 Task: Add an event with the title Third Marketing Campaign Evaluation and Optimization, date '2023/12/05', time 8:00 AM to 10:00 AMand add a description: The Interview with Aman is a structured and focused conversation aimed at assessing their qualifications, skills, and suitability for a specific job role or position within the organization. The interview provides an opportunity for the hiring team to gather valuable information about the candidate's experience, abilities, and potential cultural fit., put the event into Orange category, logged in from the account softage.7@softage.netand send the event invitation to softage.2@softage.net and softage.3@softage.net. Set a reminder for the event At time of event
Action: Mouse moved to (95, 114)
Screenshot: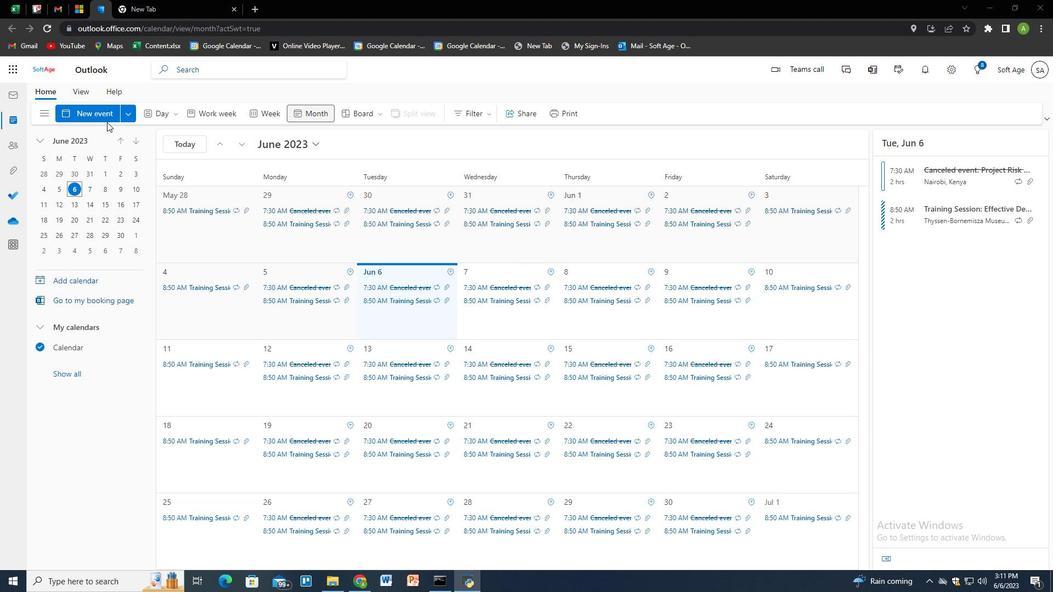 
Action: Mouse pressed left at (95, 114)
Screenshot: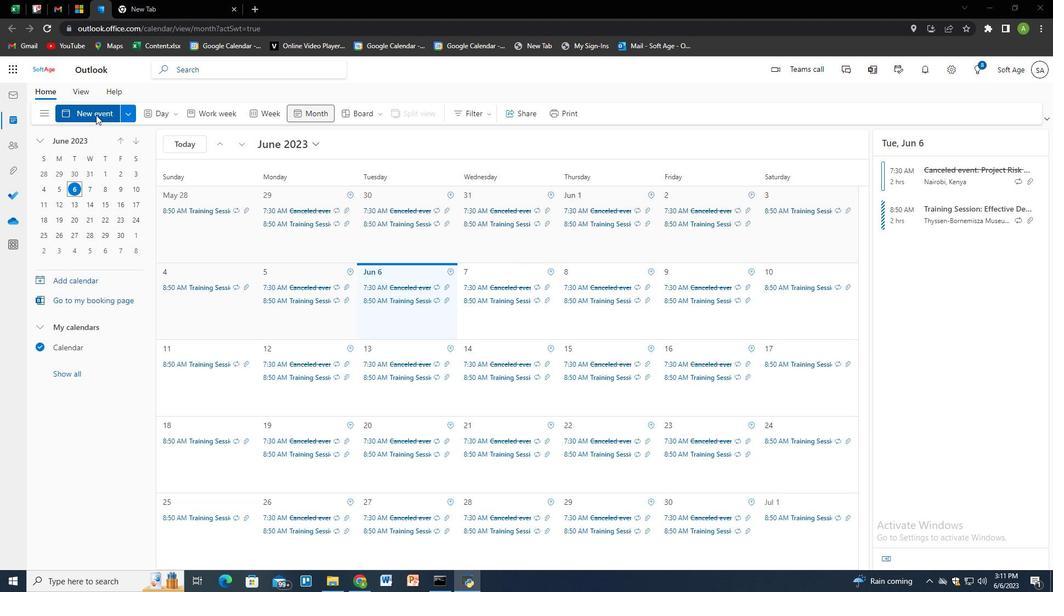 
Action: Mouse moved to (424, 204)
Screenshot: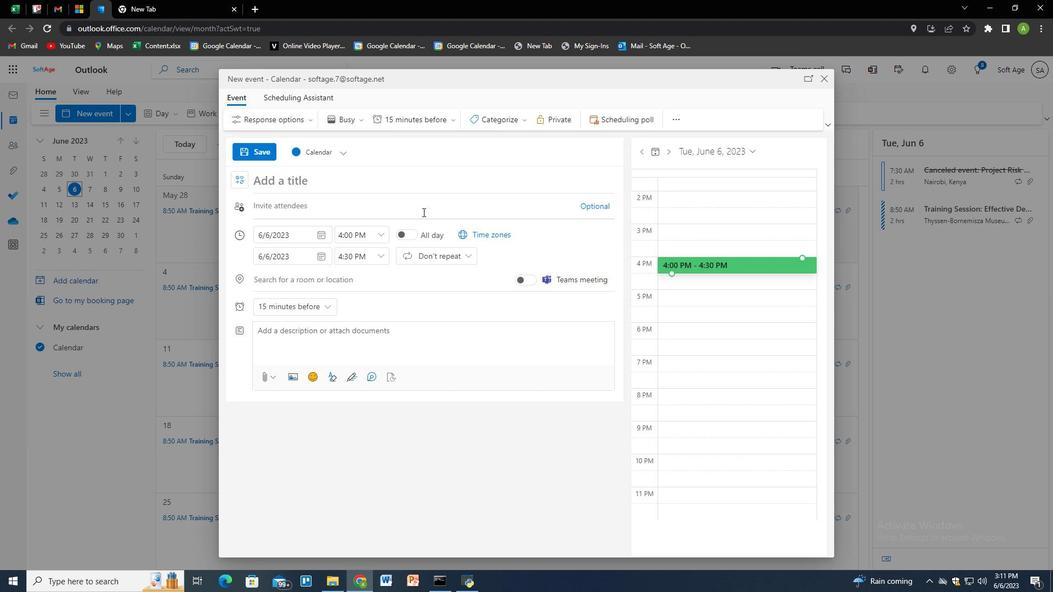 
Action: Key pressed <Key.caps_lock>T<Key.caps_lock>hird<Key.space><Key.caps_lock>M<Key.caps_lock>arketing<Key.space><Key.caps_lock>C<Key.caps_lock>ampaign
Screenshot: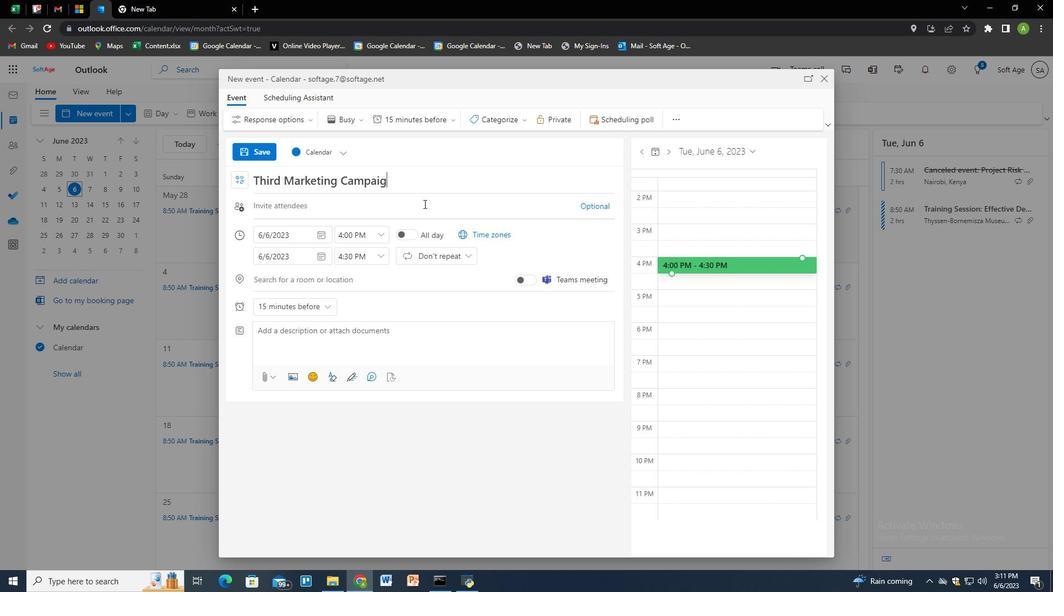 
Action: Mouse moved to (442, 192)
Screenshot: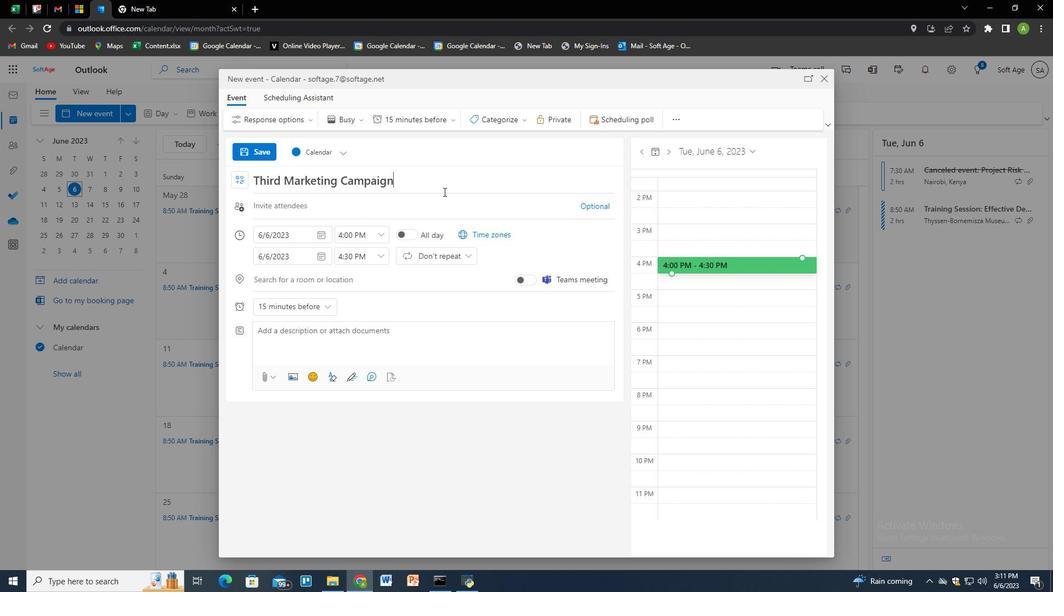 
Action: Key pressed <Key.caps_lock><Key.space>E<Key.caps_lock>valuation<Key.space>and<Key.space><Key.caps_lock>O<Key.caps_lock>ptimization
Screenshot: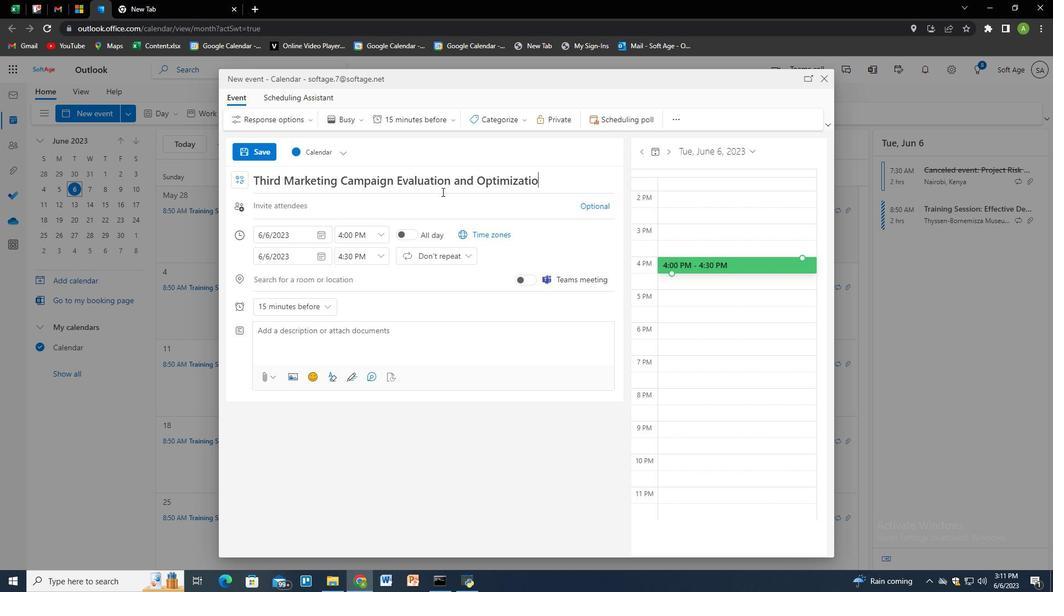 
Action: Mouse moved to (322, 233)
Screenshot: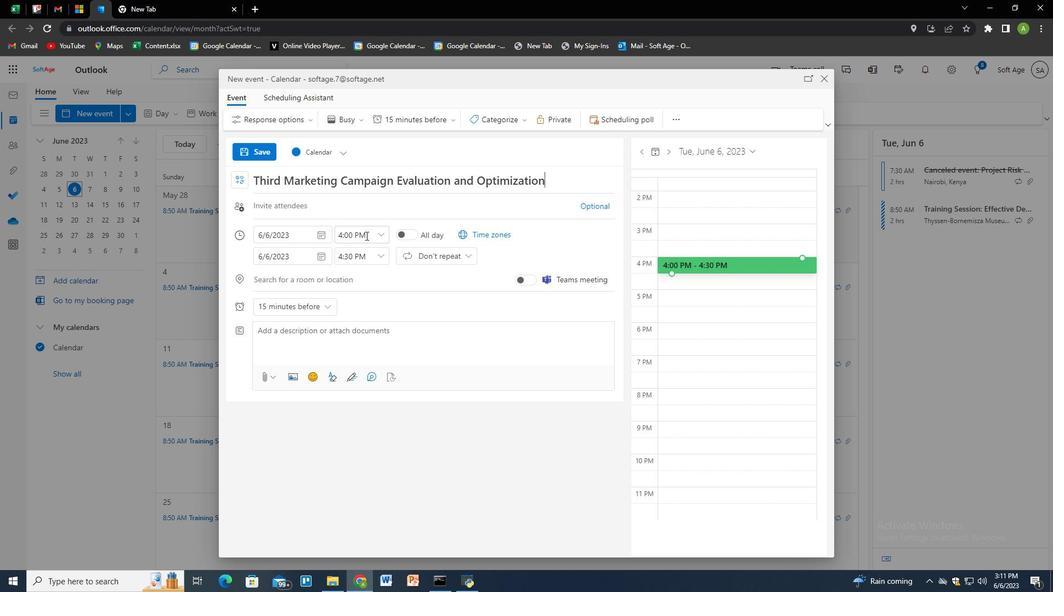
Action: Mouse pressed left at (322, 233)
Screenshot: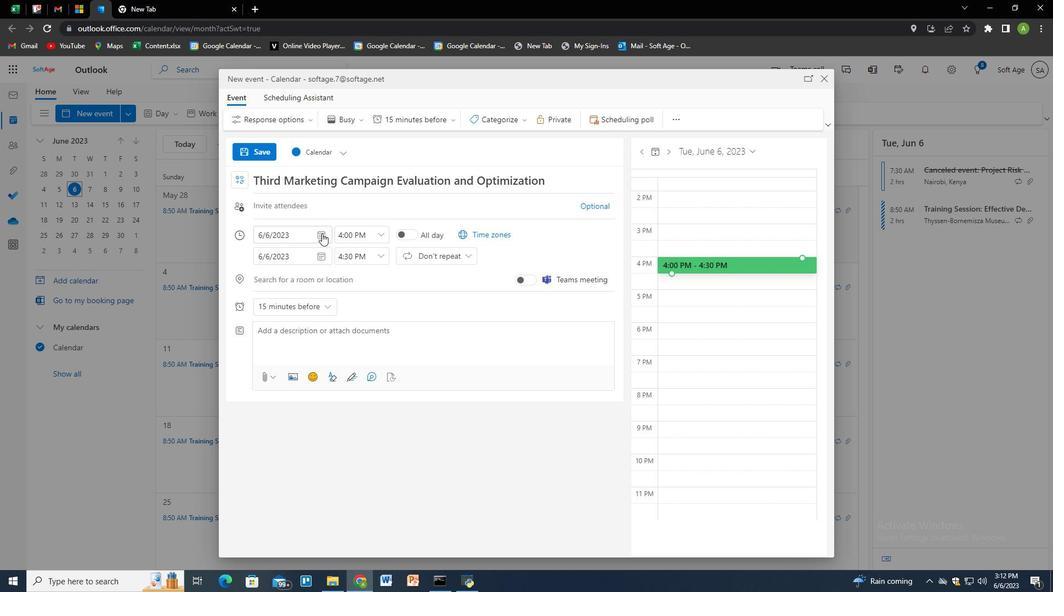 
Action: Mouse moved to (359, 258)
Screenshot: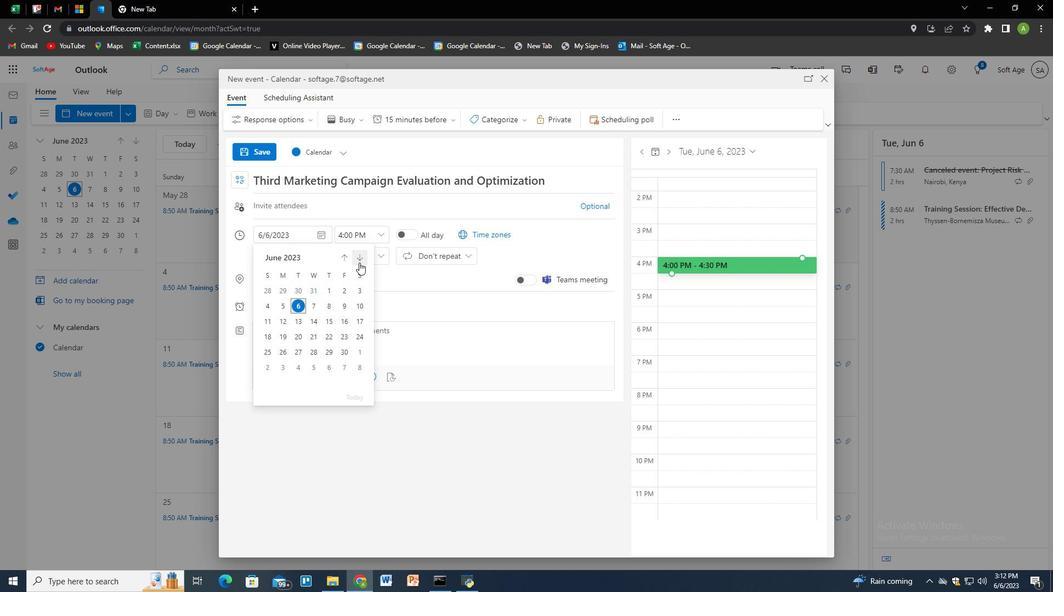 
Action: Mouse pressed left at (359, 258)
Screenshot: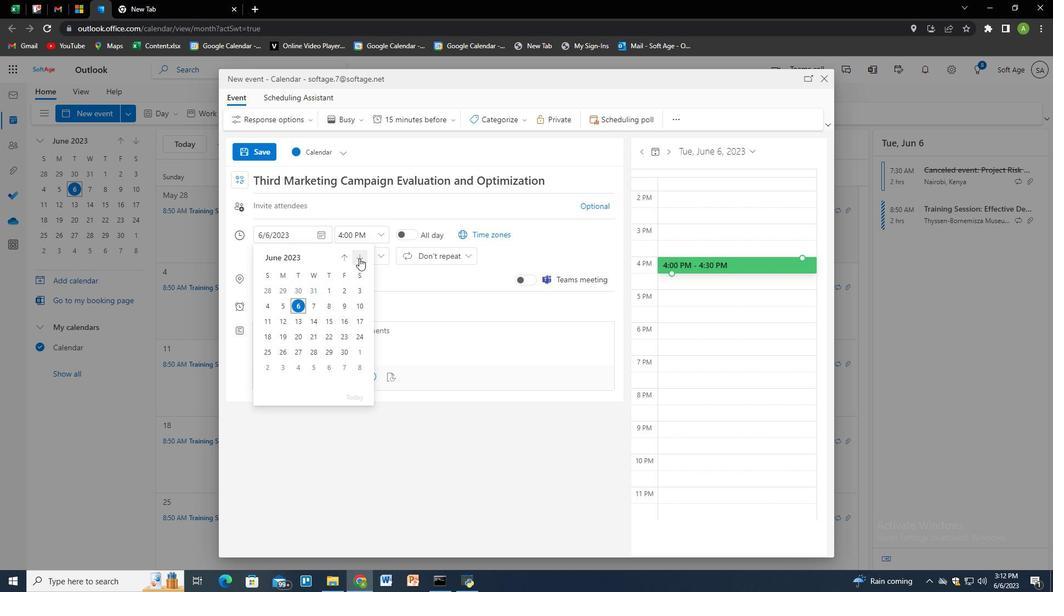 
Action: Mouse pressed left at (359, 258)
Screenshot: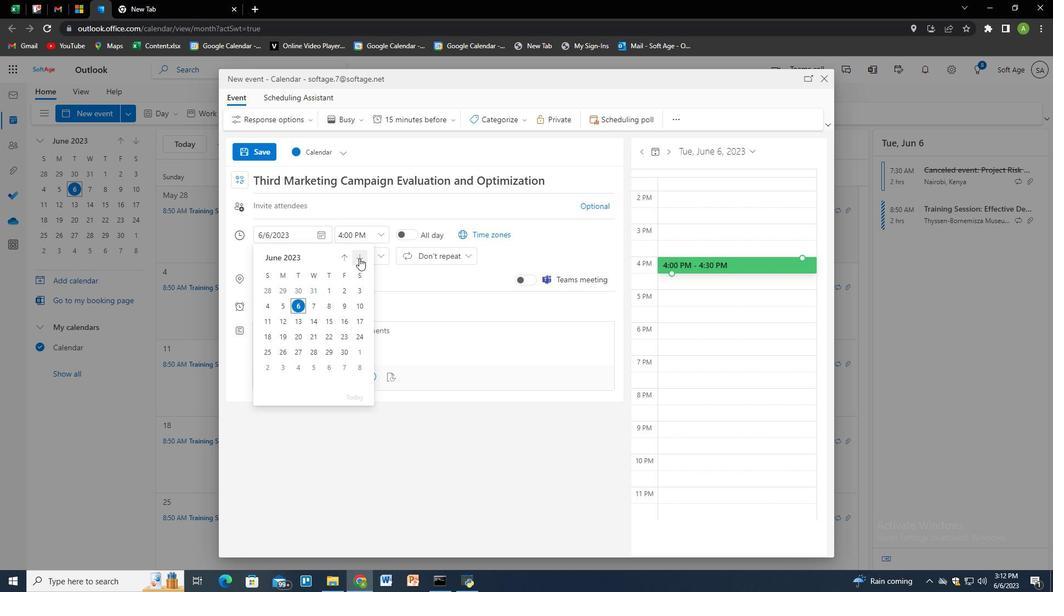 
Action: Mouse pressed left at (359, 258)
Screenshot: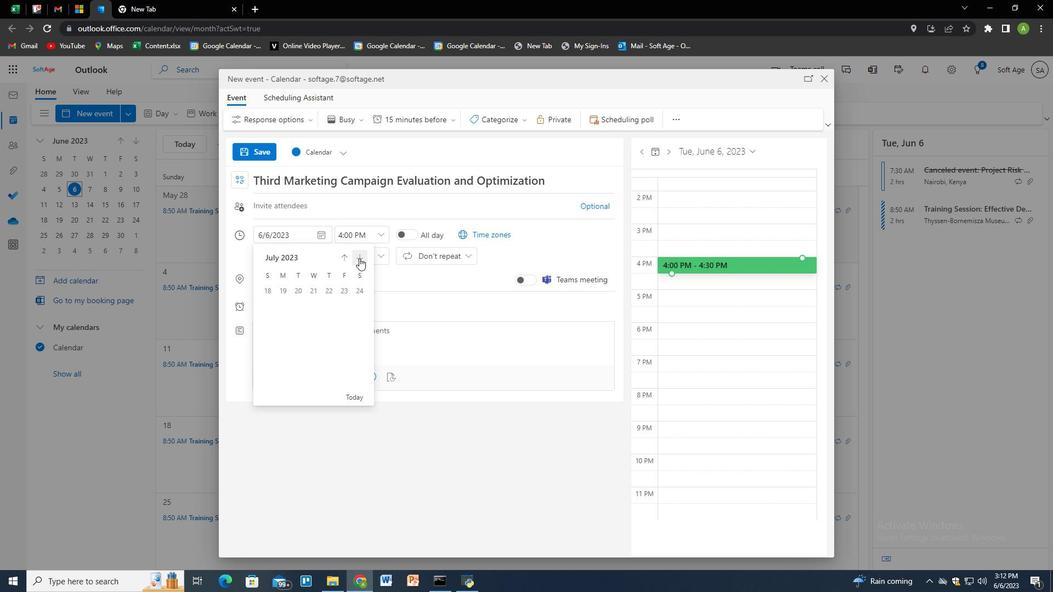 
Action: Mouse pressed left at (359, 258)
Screenshot: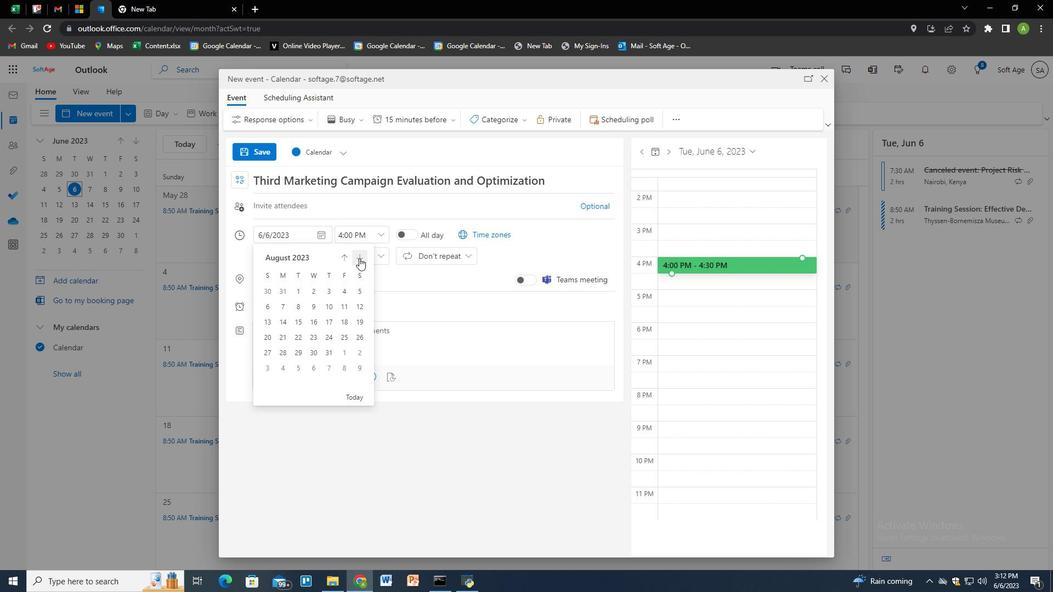 
Action: Mouse pressed left at (359, 258)
Screenshot: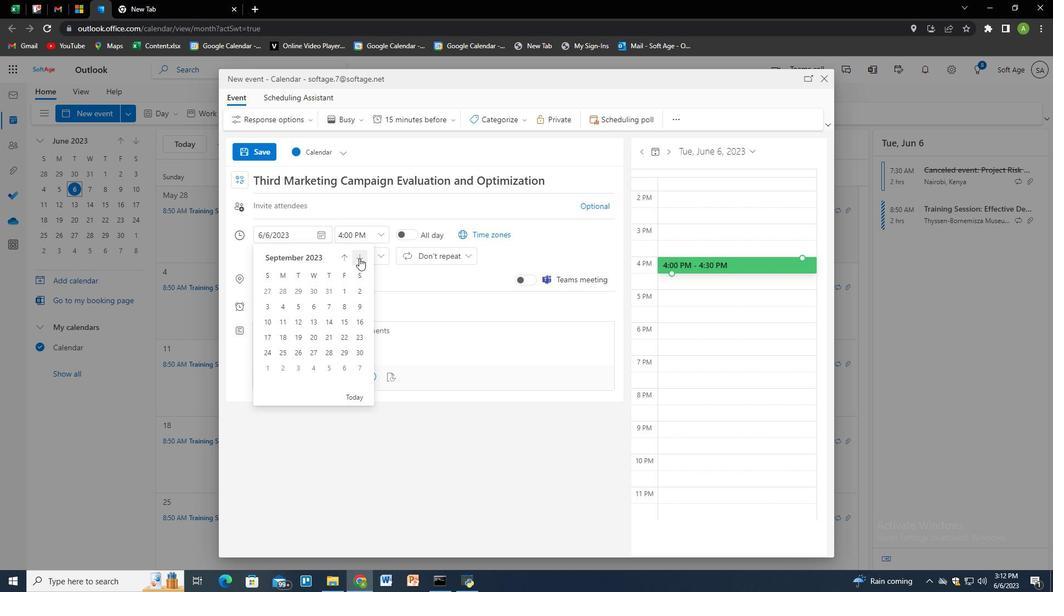 
Action: Mouse pressed left at (359, 258)
Screenshot: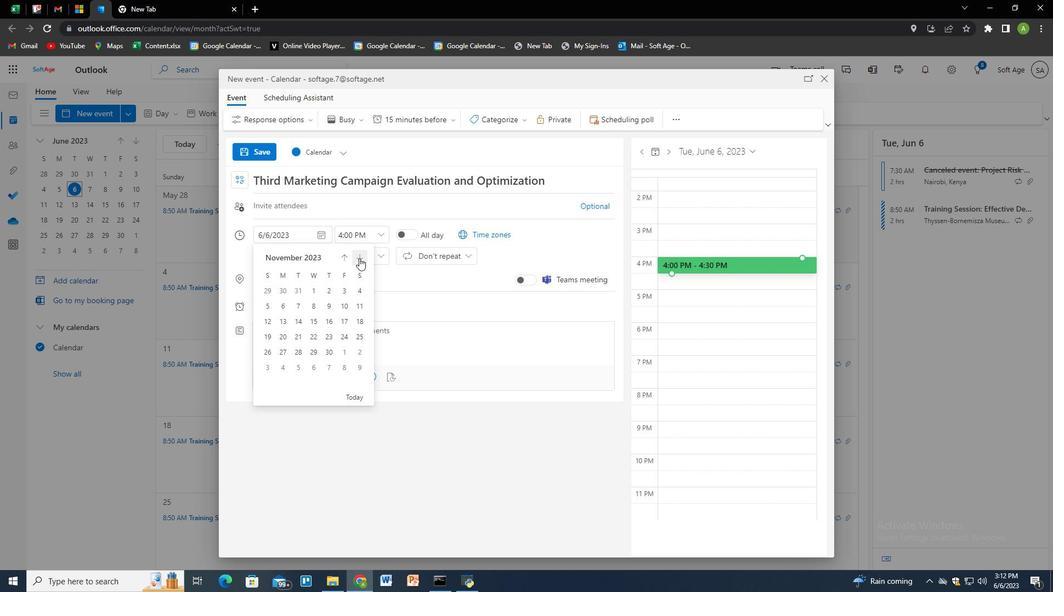 
Action: Mouse moved to (295, 309)
Screenshot: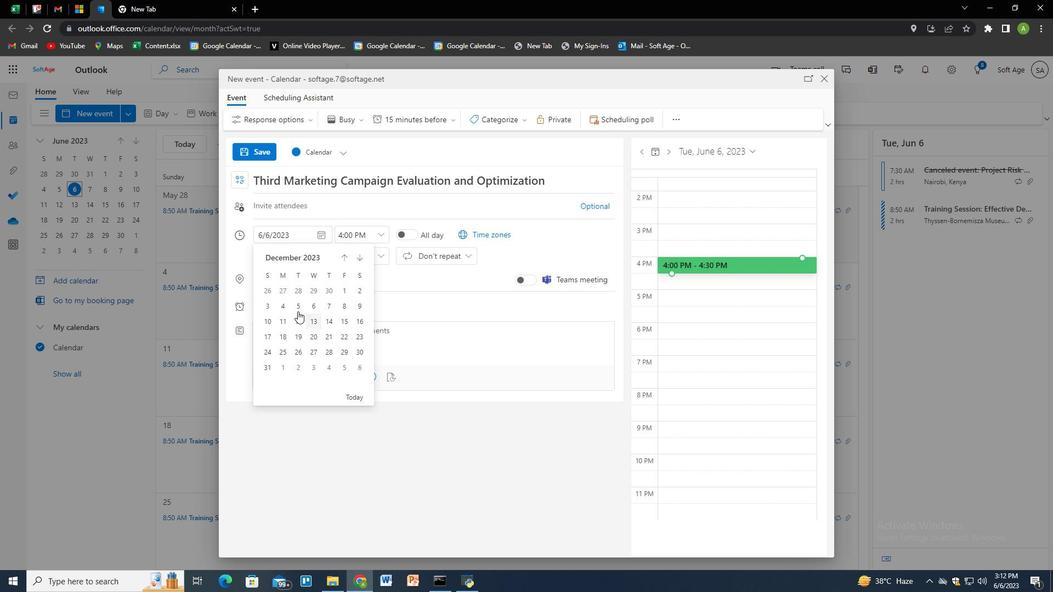 
Action: Mouse pressed left at (295, 309)
Screenshot: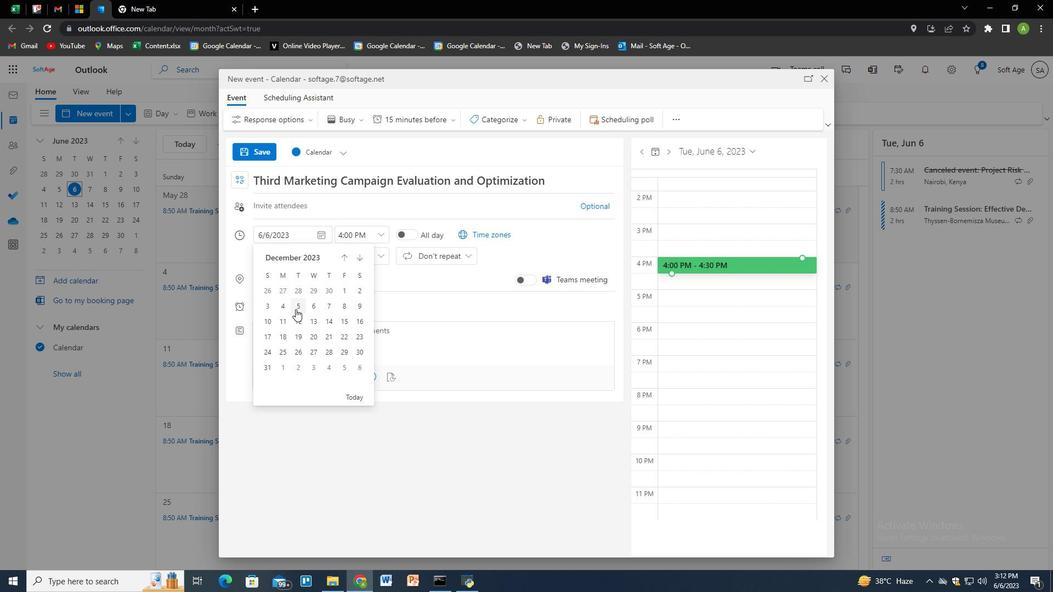 
Action: Mouse moved to (379, 241)
Screenshot: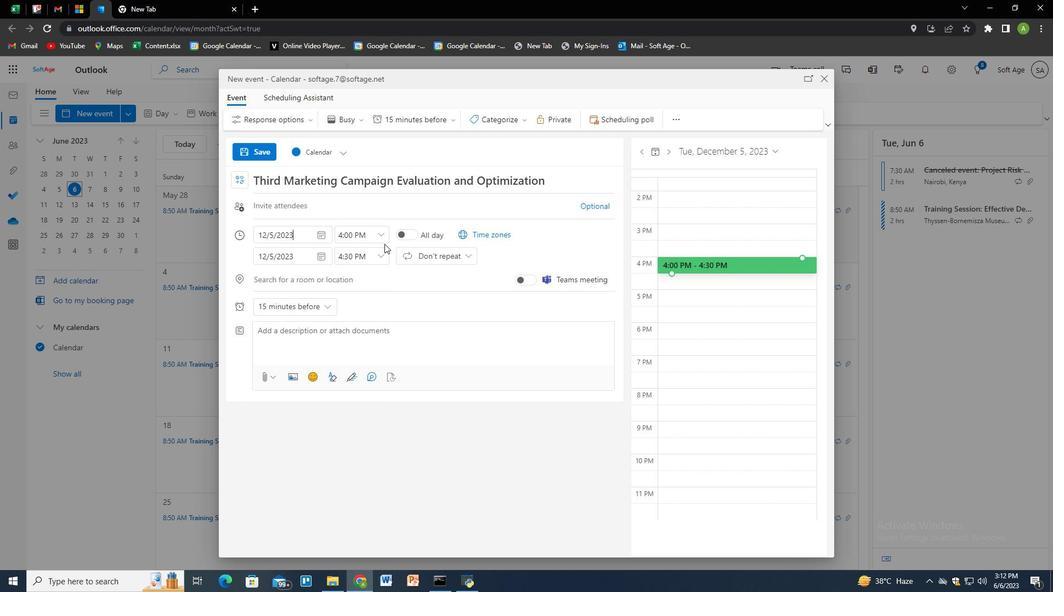 
Action: Mouse pressed left at (379, 241)
Screenshot: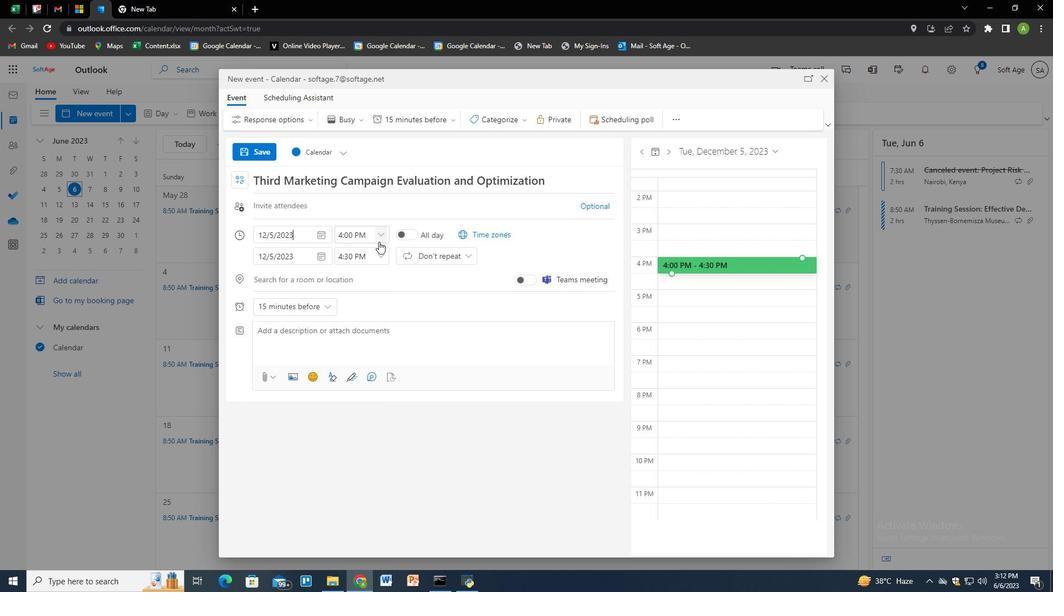 
Action: Mouse moved to (363, 274)
Screenshot: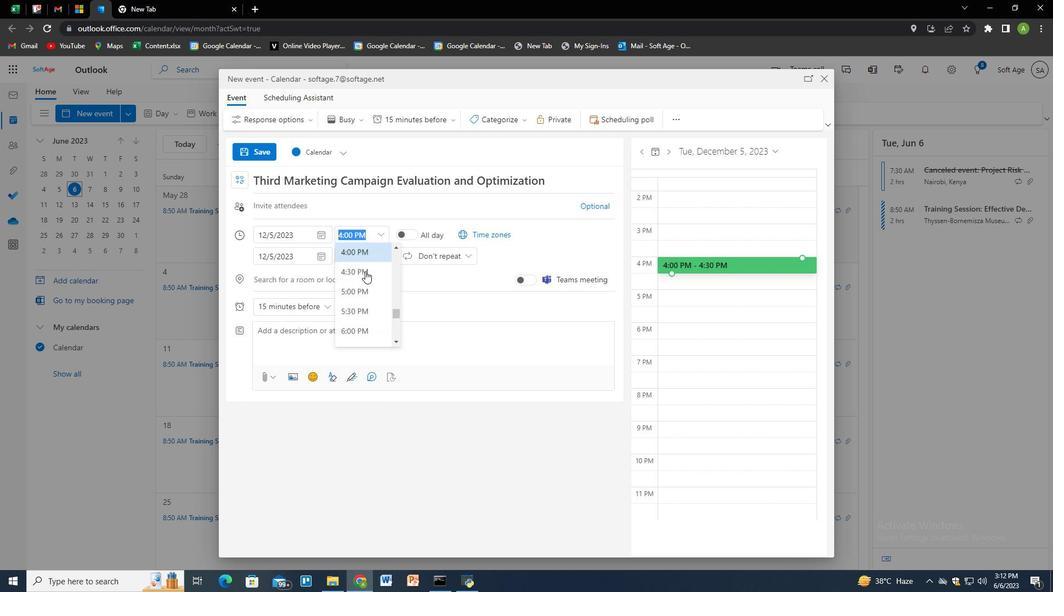 
Action: Mouse scrolled (363, 275) with delta (0, 0)
Screenshot: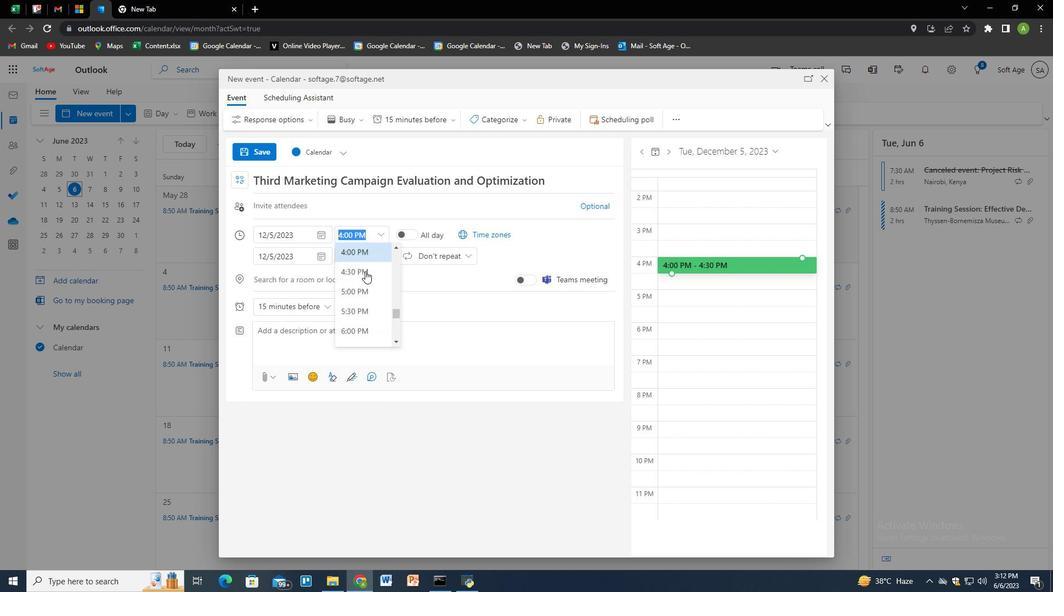 
Action: Mouse scrolled (363, 275) with delta (0, 0)
Screenshot: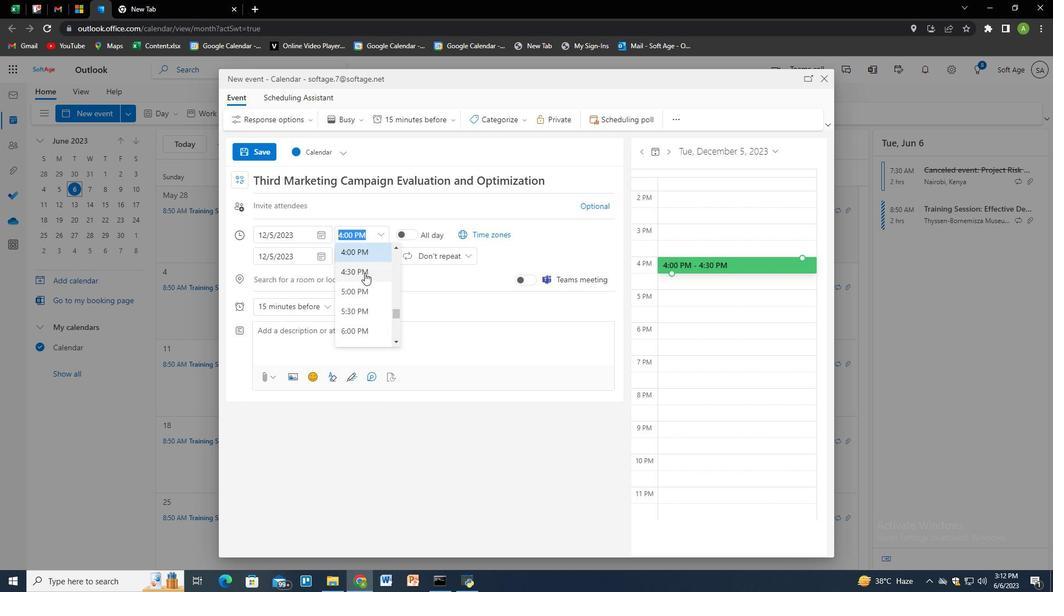 
Action: Mouse scrolled (363, 275) with delta (0, 0)
Screenshot: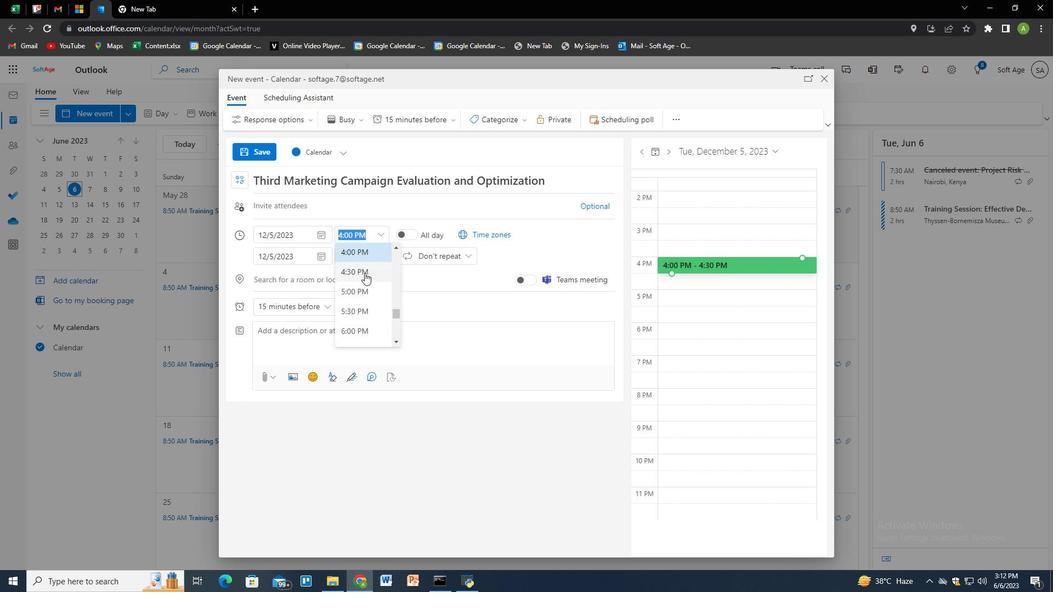 
Action: Mouse scrolled (363, 275) with delta (0, 0)
Screenshot: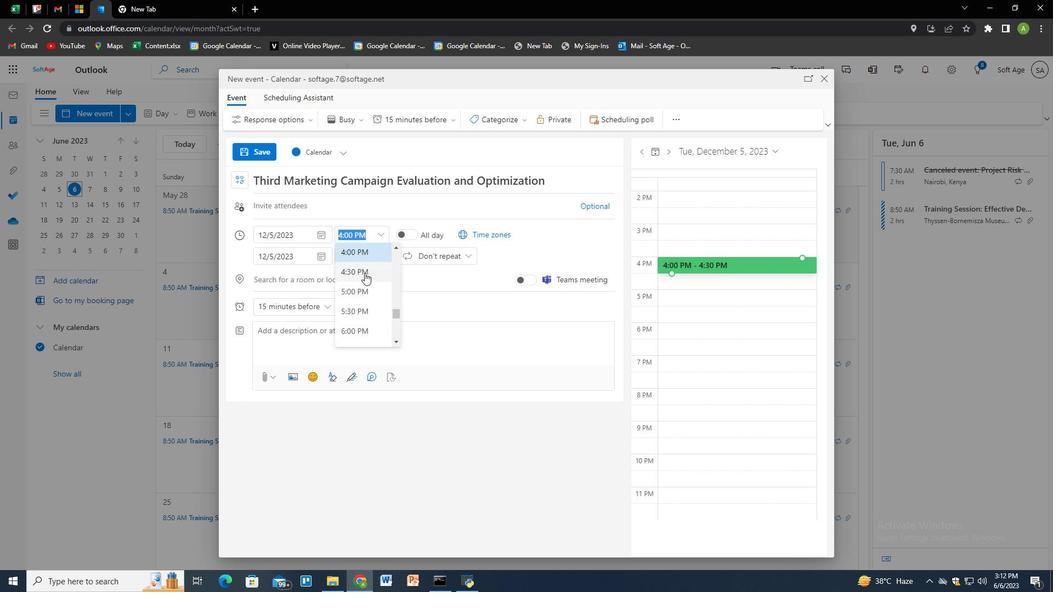 
Action: Mouse scrolled (363, 275) with delta (0, 0)
Screenshot: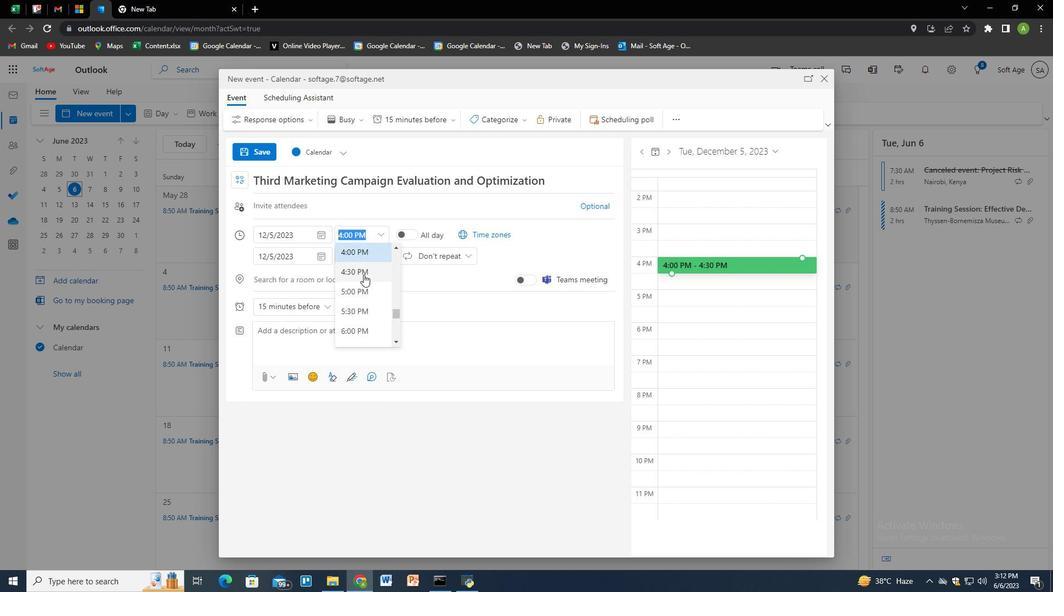 
Action: Mouse scrolled (363, 275) with delta (0, 0)
Screenshot: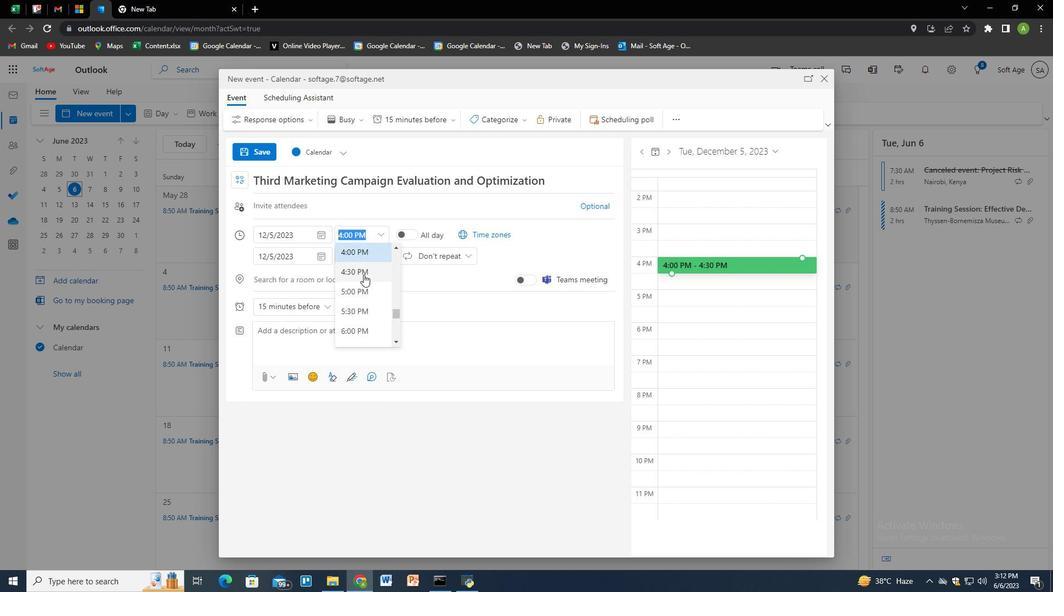 
Action: Mouse scrolled (363, 275) with delta (0, 0)
Screenshot: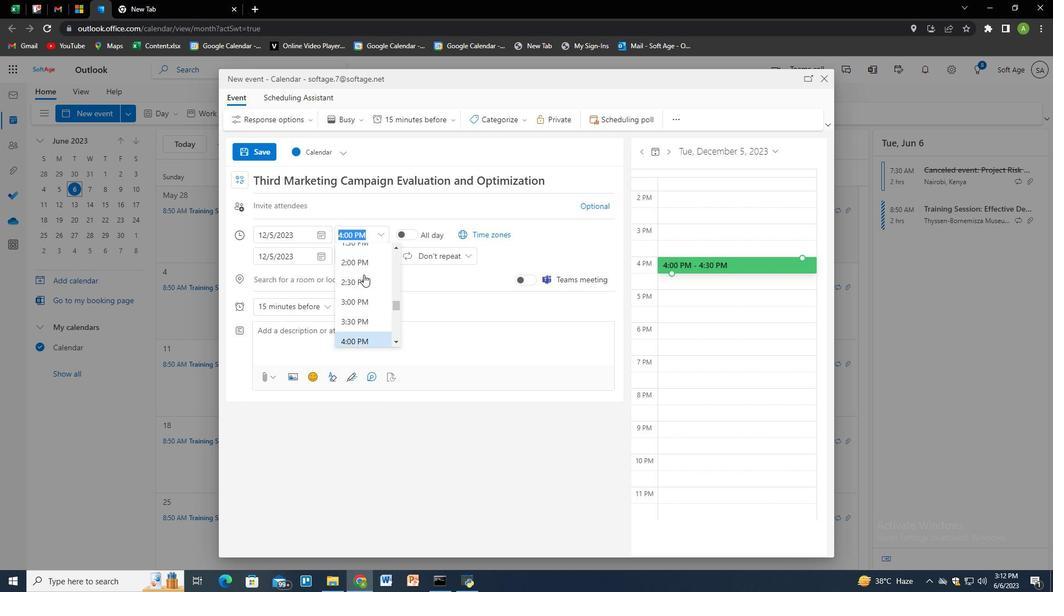 
Action: Mouse scrolled (363, 275) with delta (0, 0)
Screenshot: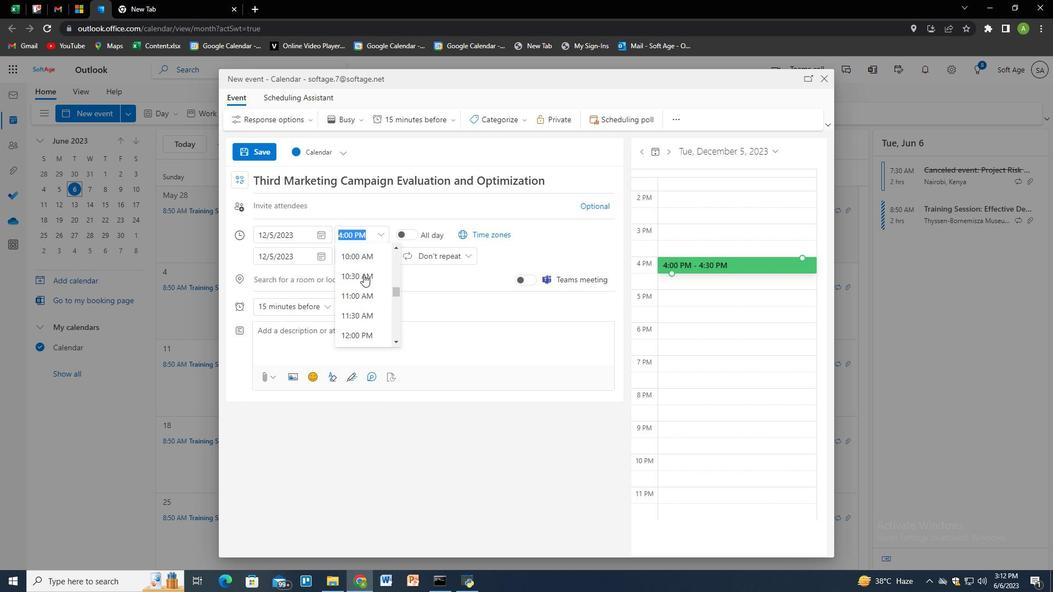 
Action: Mouse scrolled (363, 275) with delta (0, 0)
Screenshot: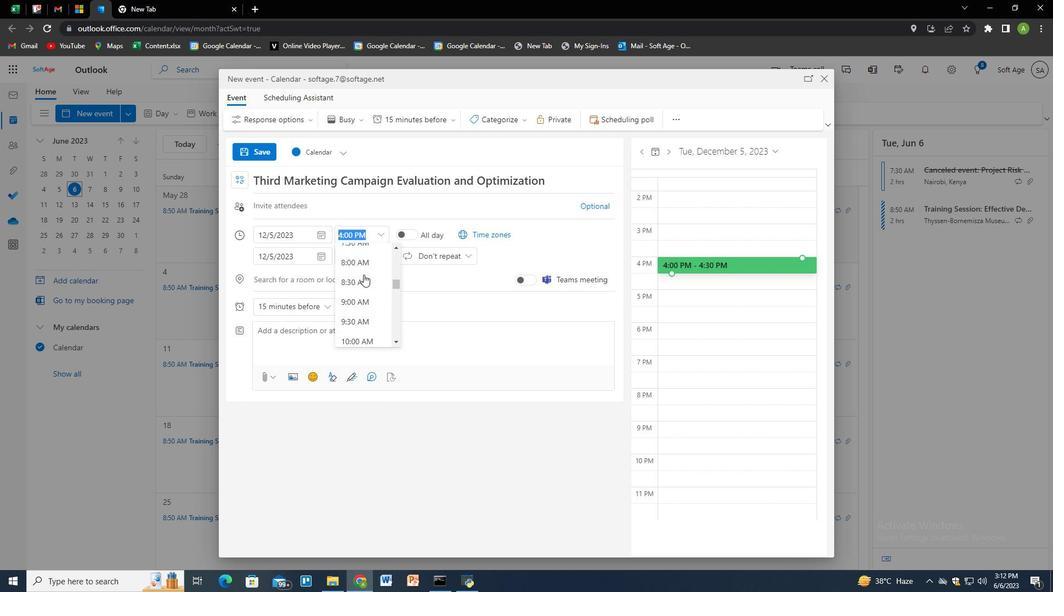 
Action: Mouse scrolled (363, 275) with delta (0, 0)
Screenshot: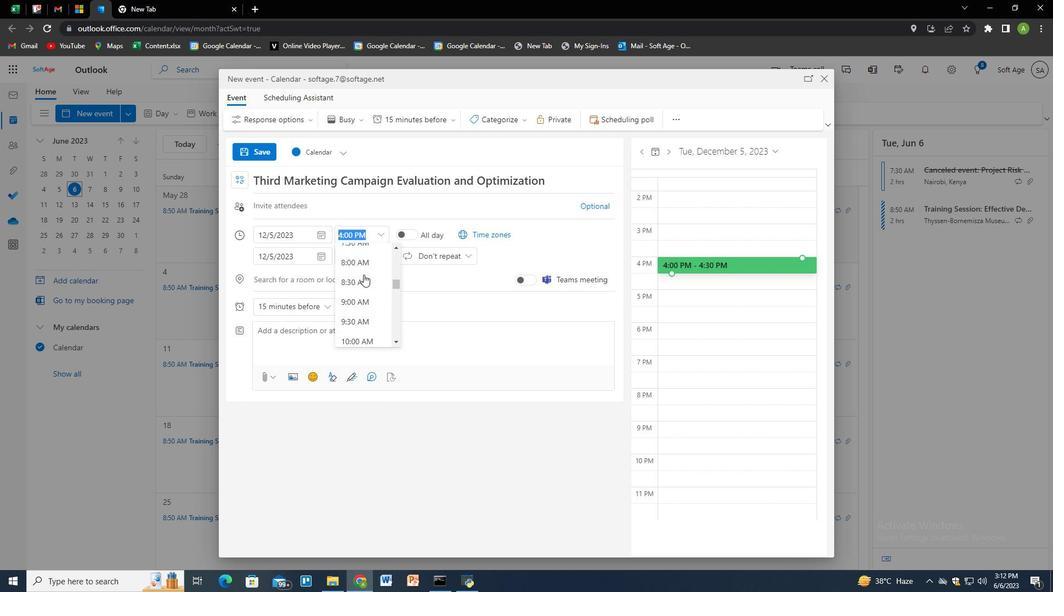 
Action: Mouse scrolled (363, 275) with delta (0, 0)
Screenshot: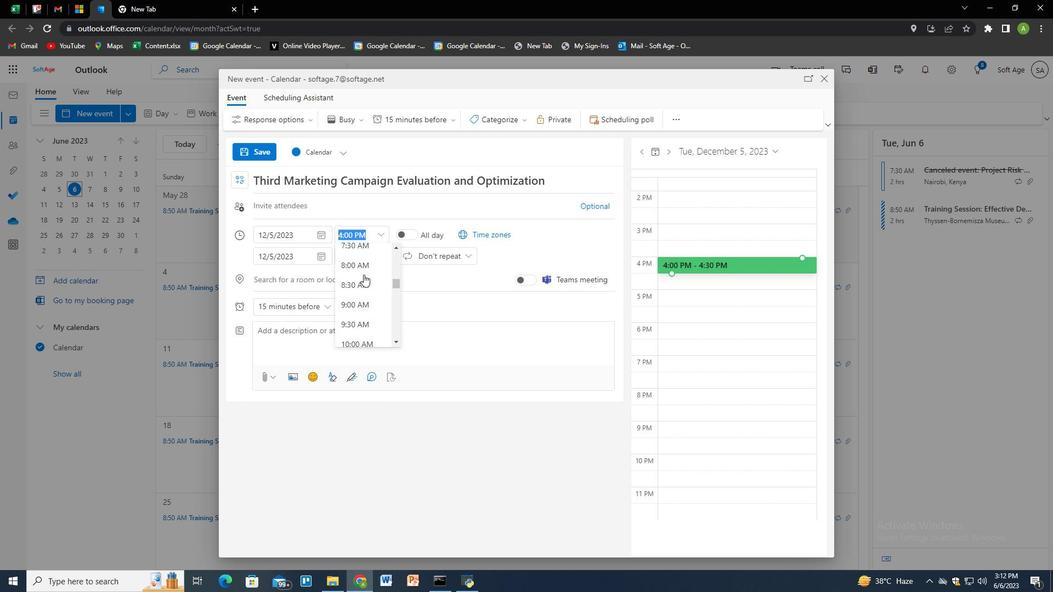 
Action: Mouse scrolled (363, 275) with delta (0, 0)
Screenshot: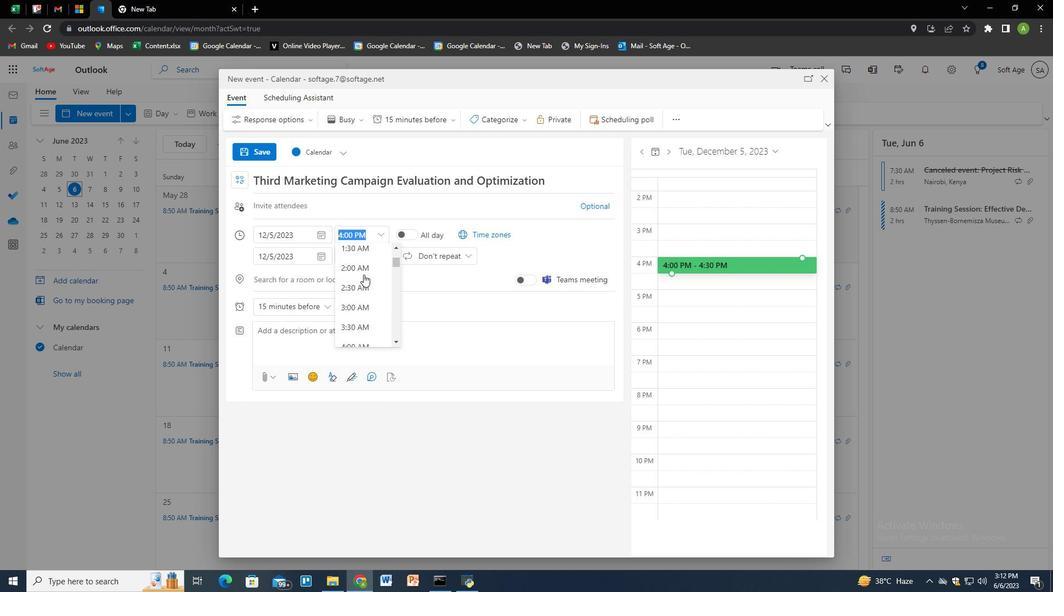 
Action: Mouse scrolled (363, 275) with delta (0, 0)
Screenshot: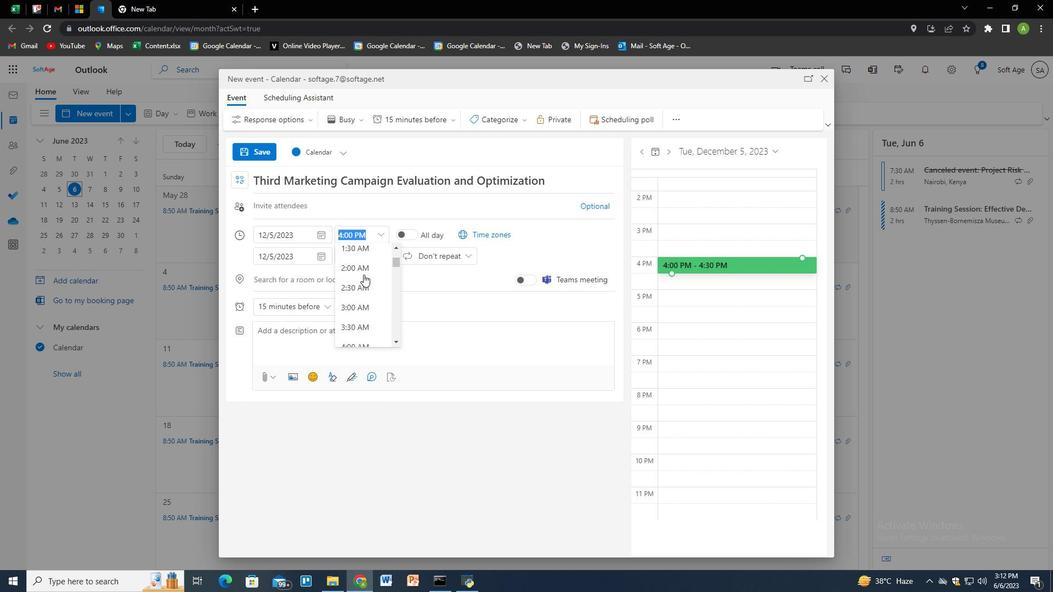 
Action: Mouse scrolled (363, 275) with delta (0, 0)
Screenshot: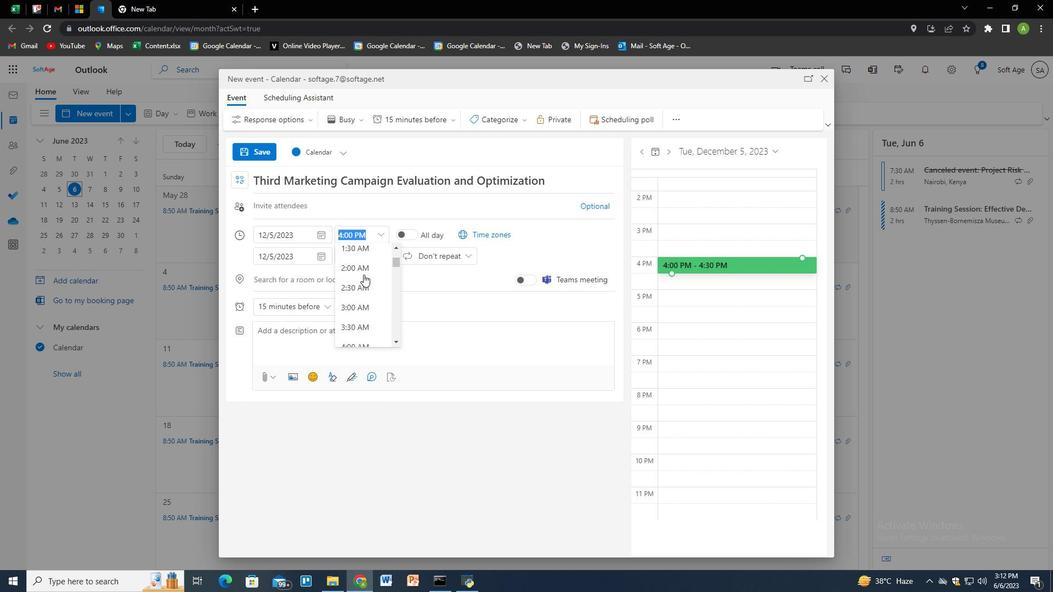 
Action: Mouse scrolled (363, 275) with delta (0, 0)
Screenshot: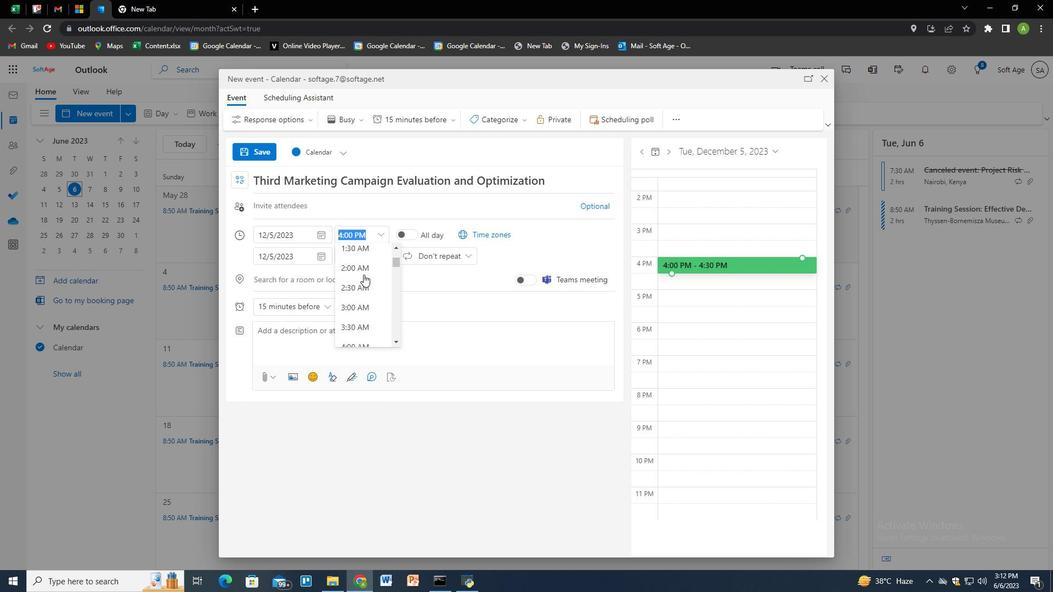 
Action: Mouse scrolled (363, 275) with delta (0, 0)
Screenshot: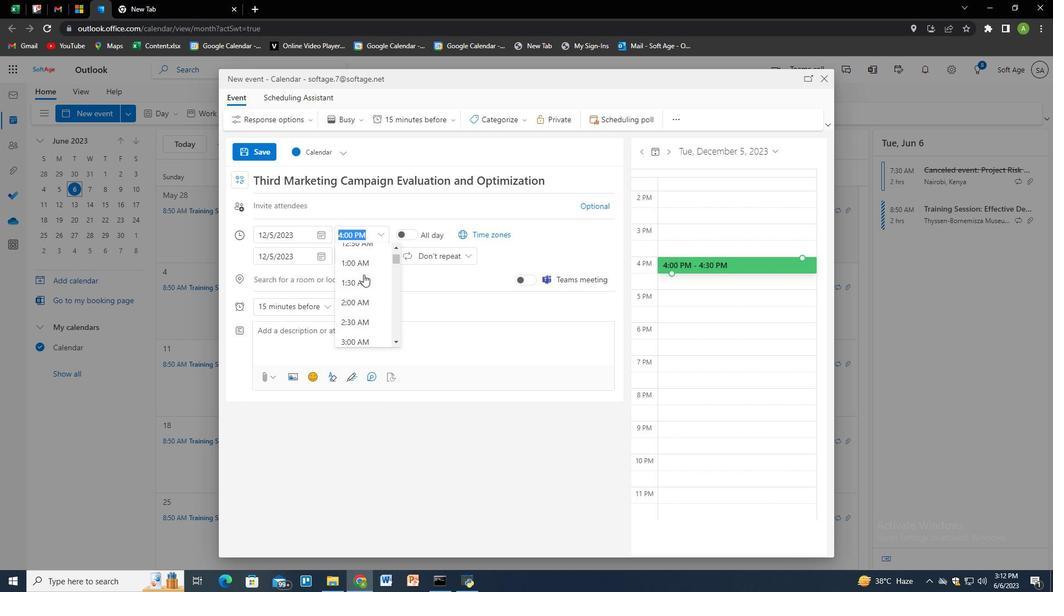 
Action: Mouse scrolled (363, 275) with delta (0, 0)
Screenshot: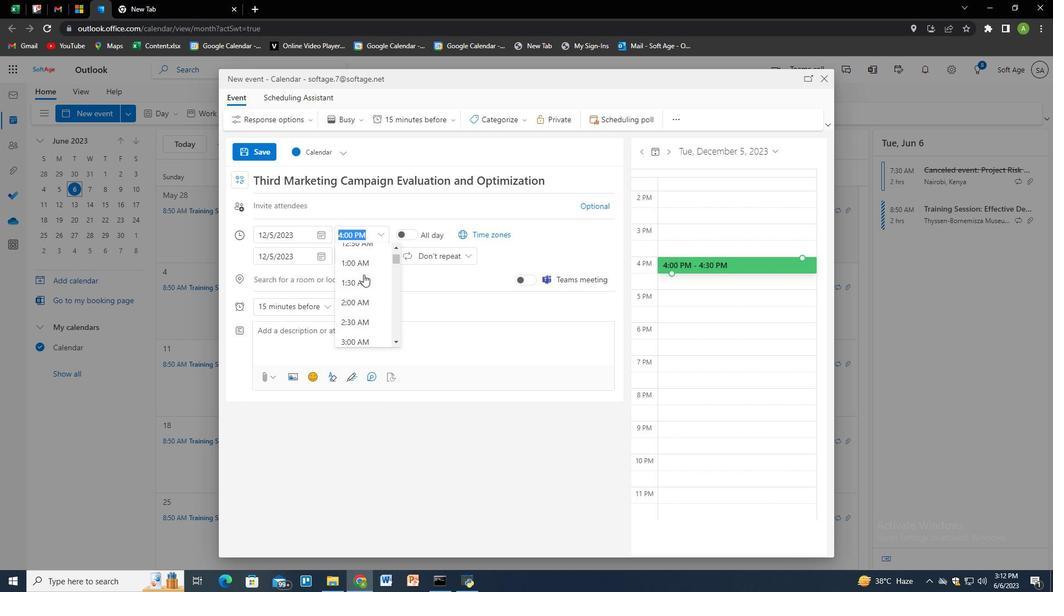 
Action: Mouse scrolled (363, 275) with delta (0, 0)
Screenshot: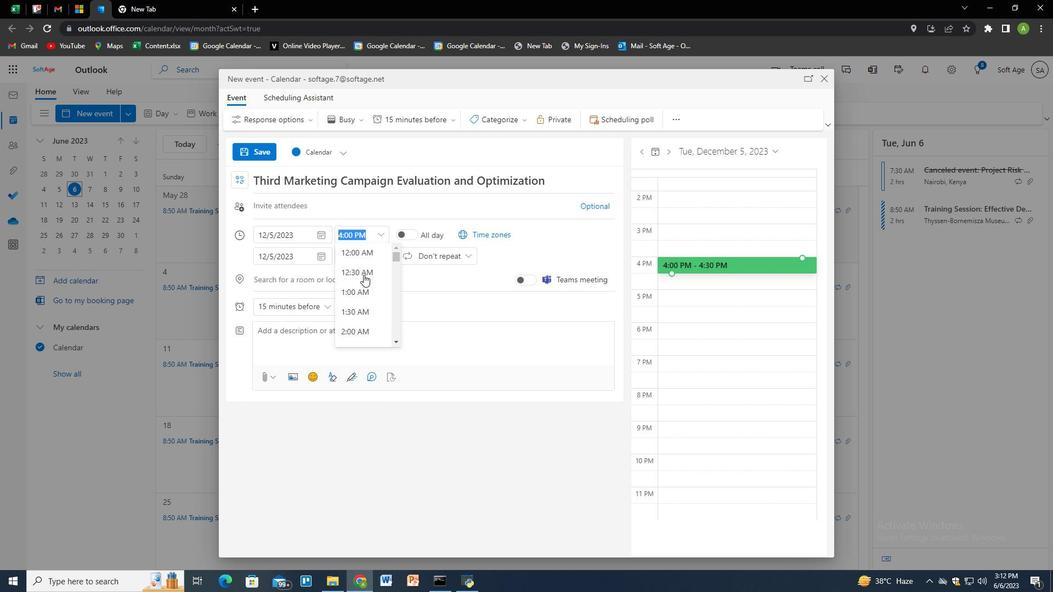 
Action: Mouse scrolled (363, 275) with delta (0, 0)
Screenshot: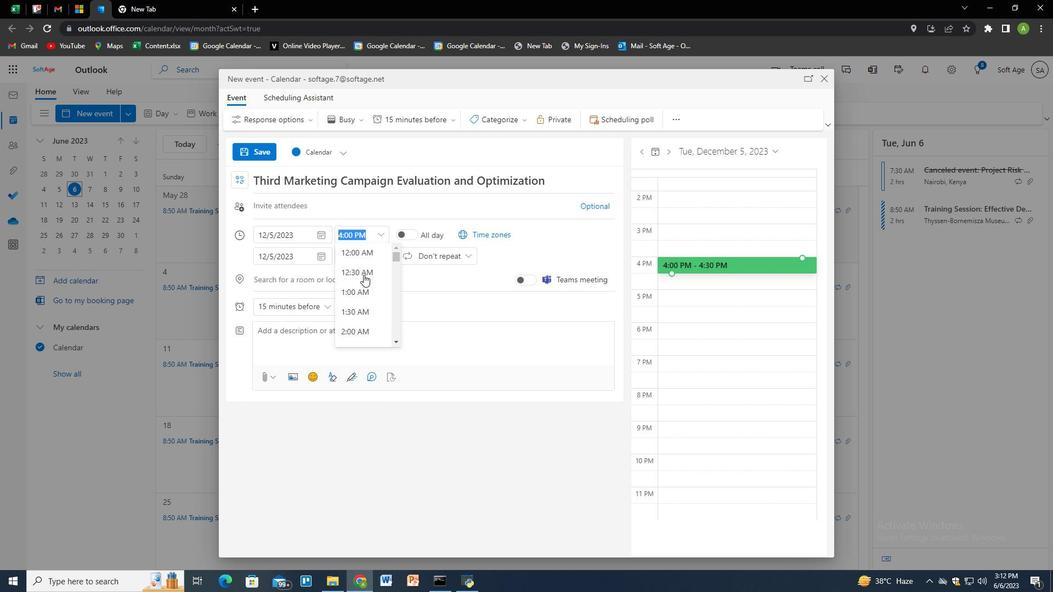 
Action: Mouse scrolled (363, 275) with delta (0, 0)
Screenshot: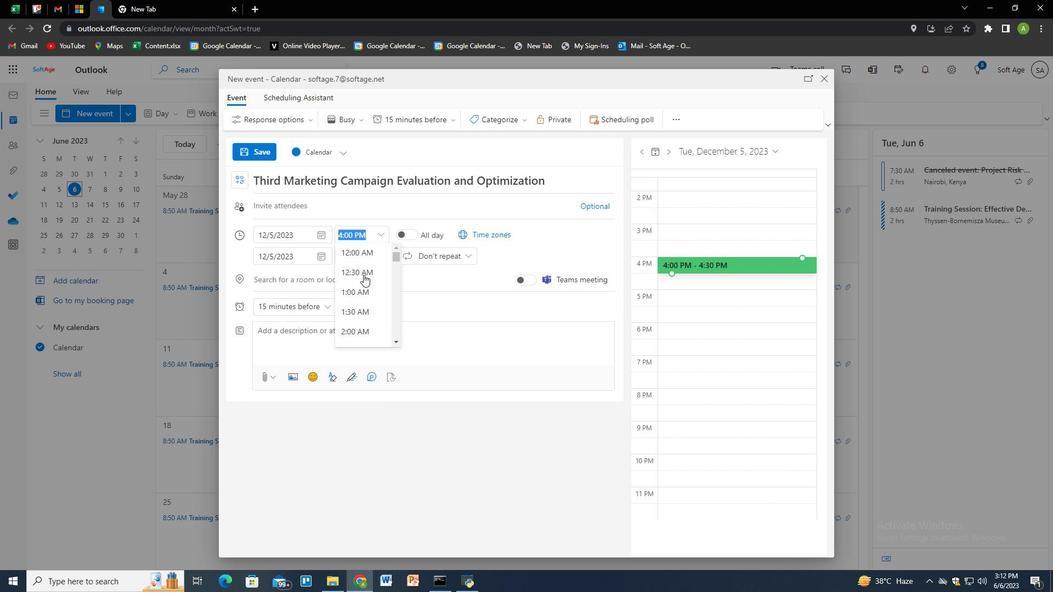 
Action: Mouse scrolled (363, 275) with delta (0, 0)
Screenshot: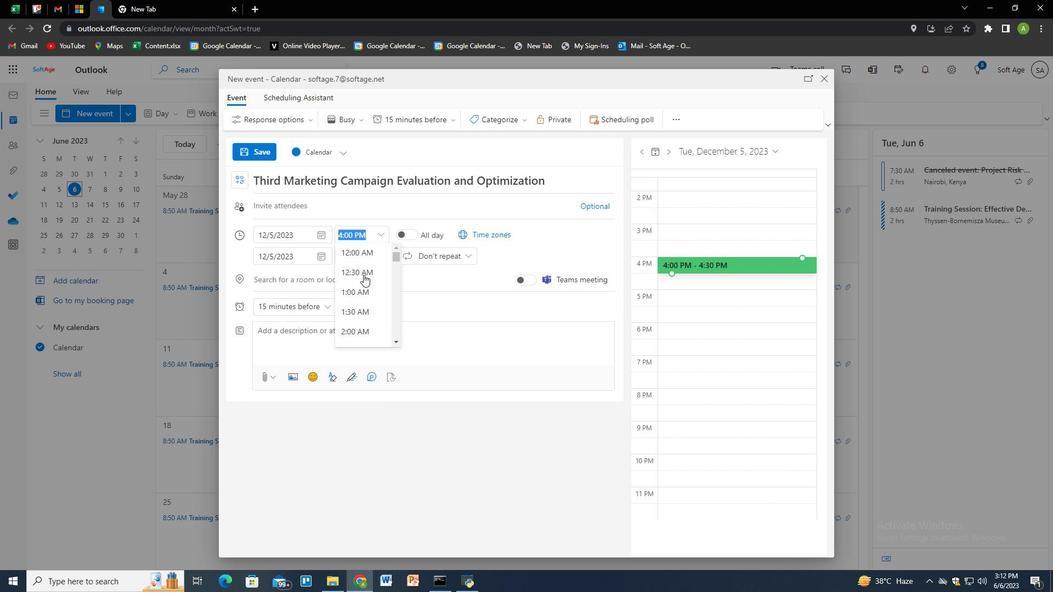 
Action: Mouse scrolled (363, 275) with delta (0, 0)
Screenshot: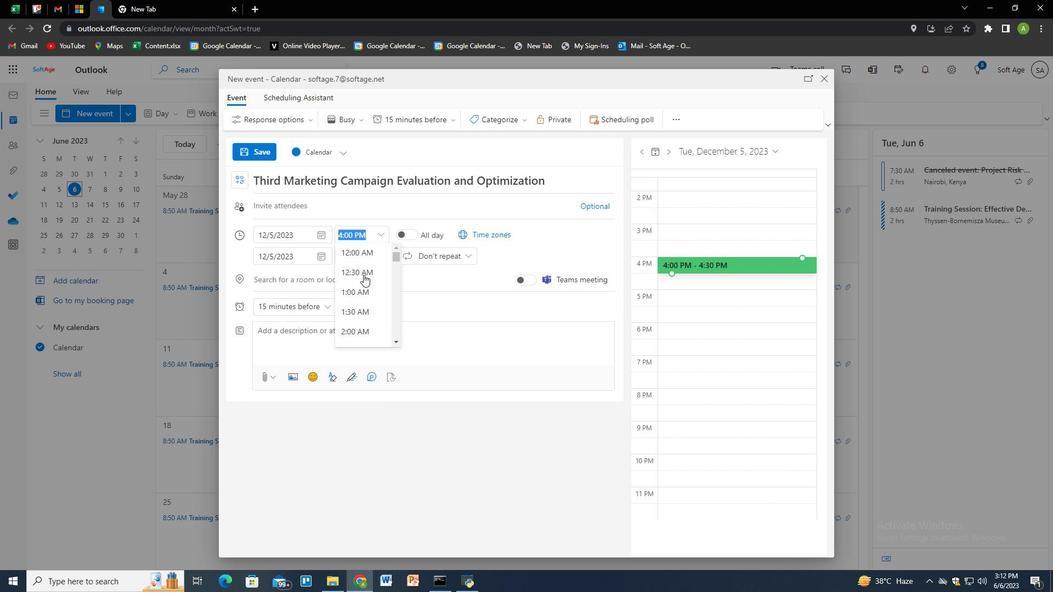 
Action: Mouse moved to (362, 264)
Screenshot: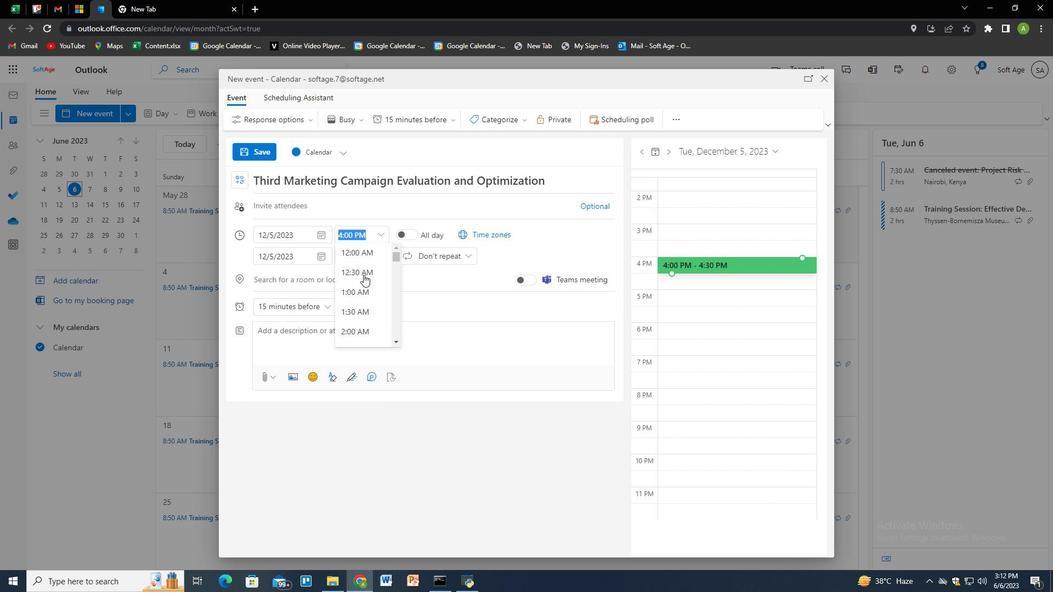 
Action: Mouse scrolled (362, 263) with delta (0, 0)
Screenshot: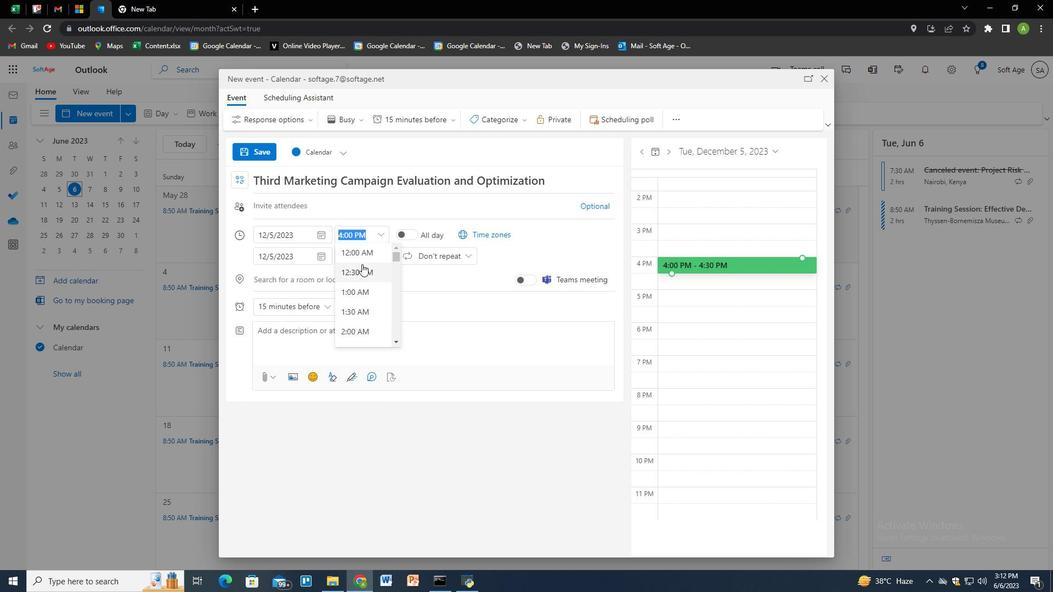 
Action: Mouse scrolled (362, 263) with delta (0, 0)
Screenshot: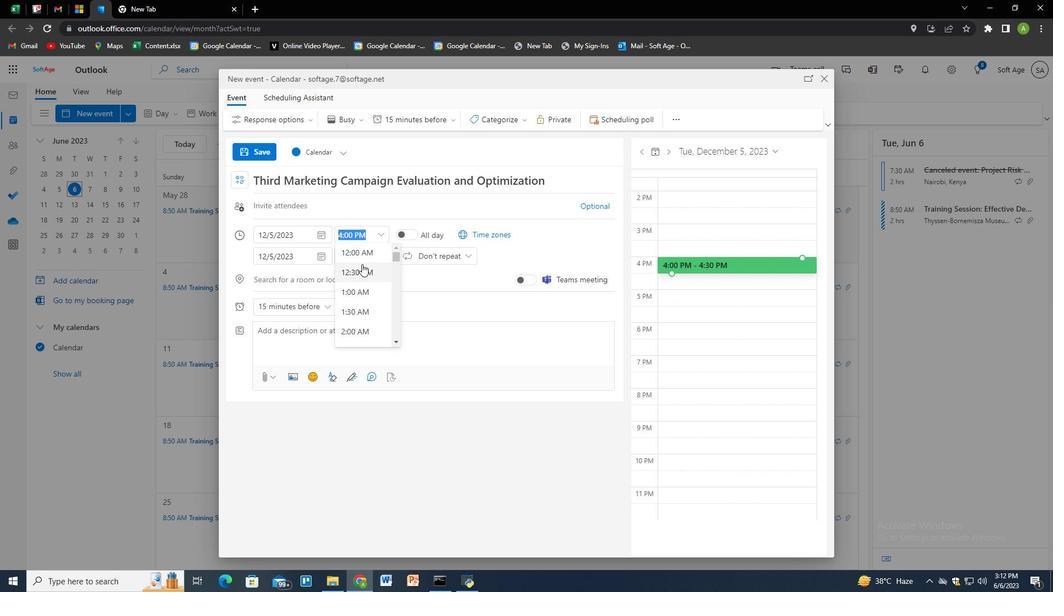 
Action: Mouse scrolled (362, 263) with delta (0, 0)
Screenshot: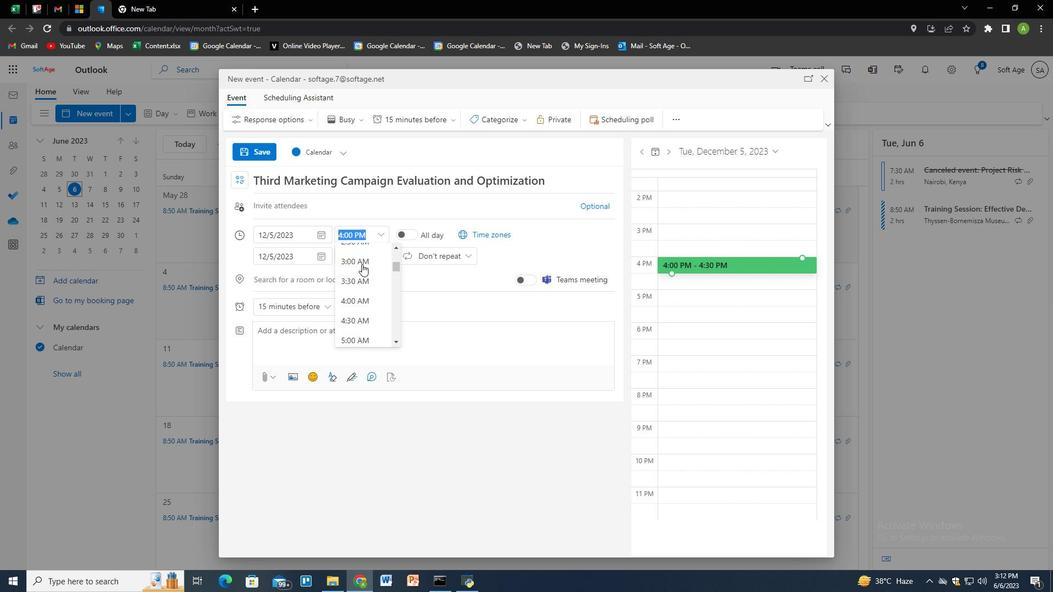 
Action: Mouse scrolled (362, 263) with delta (0, 0)
Screenshot: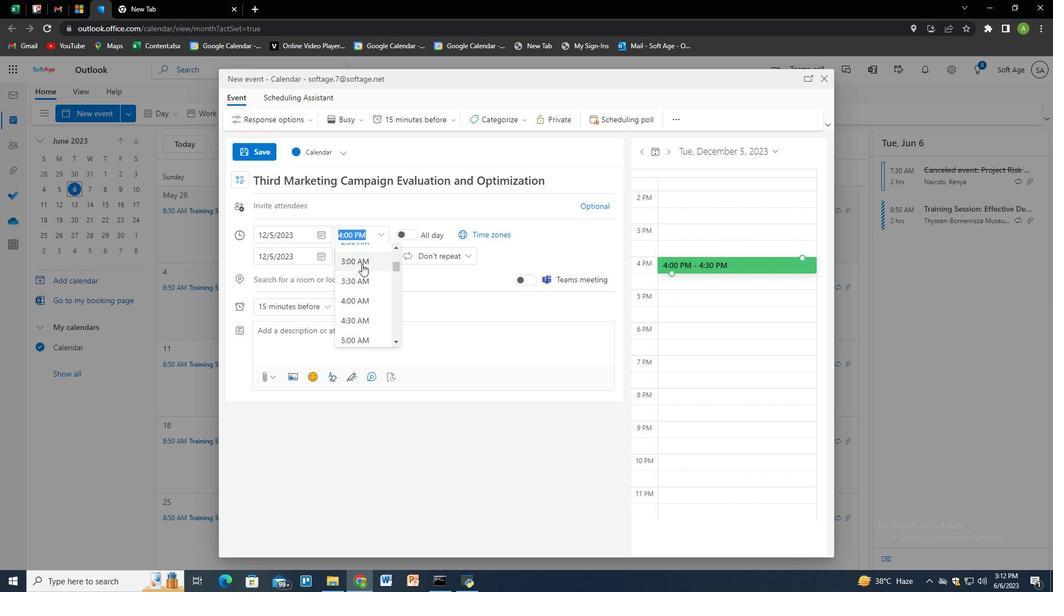 
Action: Mouse moved to (368, 317)
Screenshot: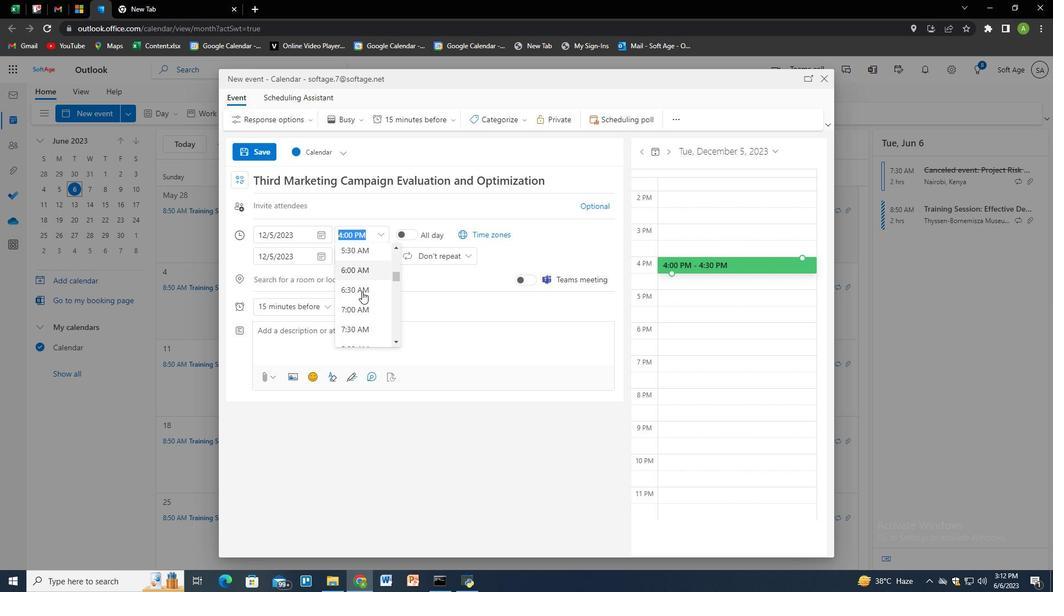 
Action: Mouse scrolled (368, 316) with delta (0, 0)
Screenshot: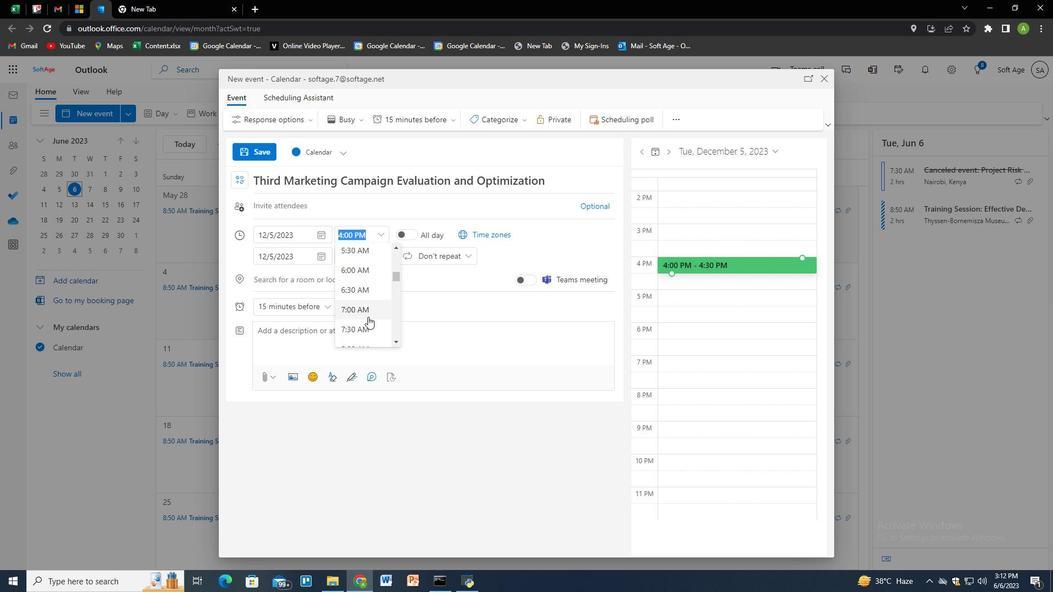 
Action: Mouse scrolled (368, 316) with delta (0, 0)
Screenshot: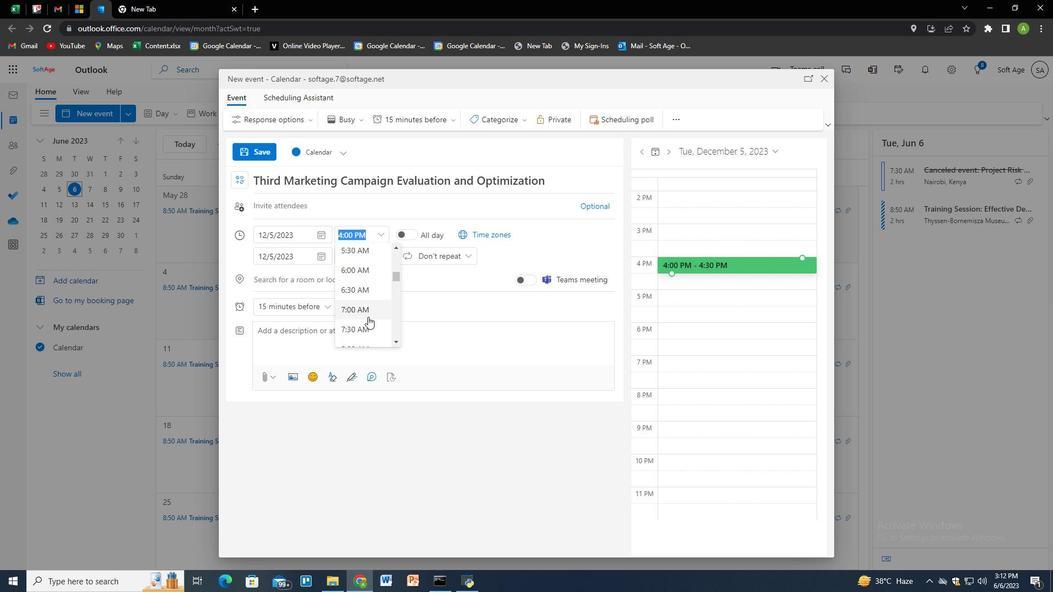 
Action: Mouse scrolled (368, 317) with delta (0, 0)
Screenshot: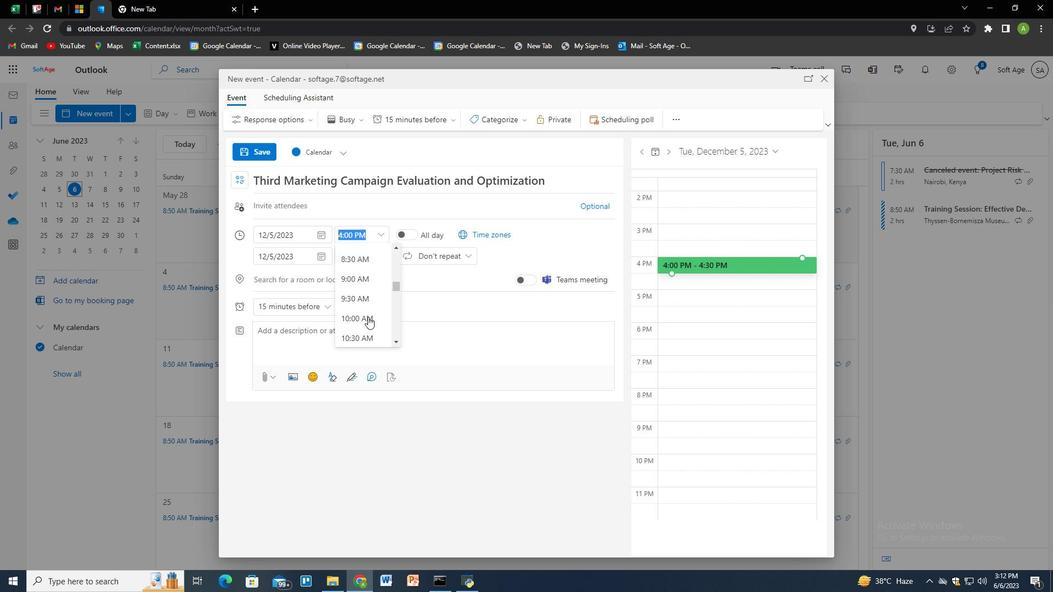 
Action: Mouse moved to (361, 296)
Screenshot: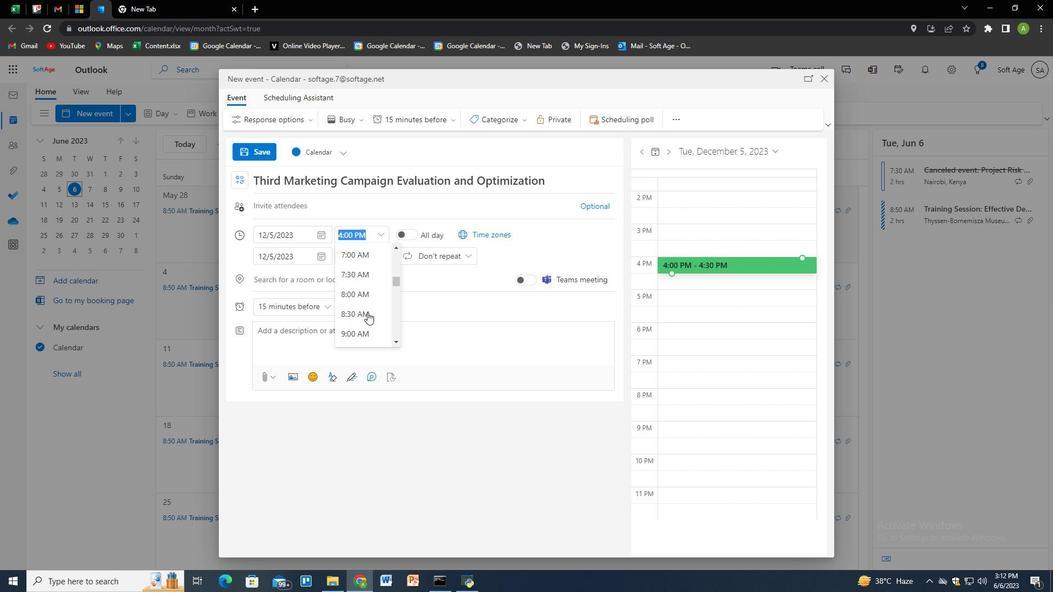 
Action: Mouse pressed left at (361, 296)
Screenshot: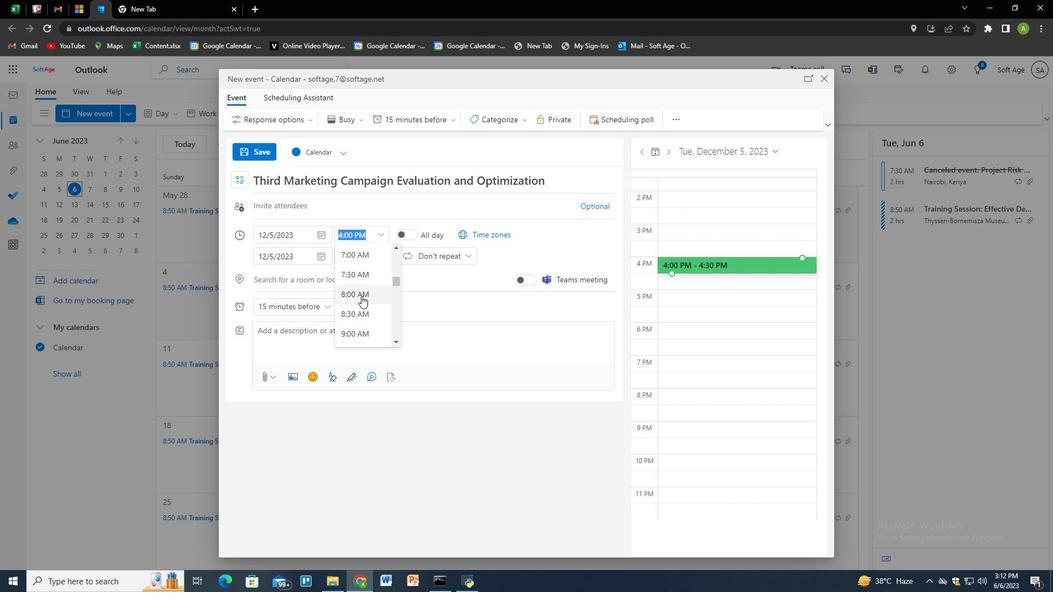
Action: Mouse moved to (322, 259)
Screenshot: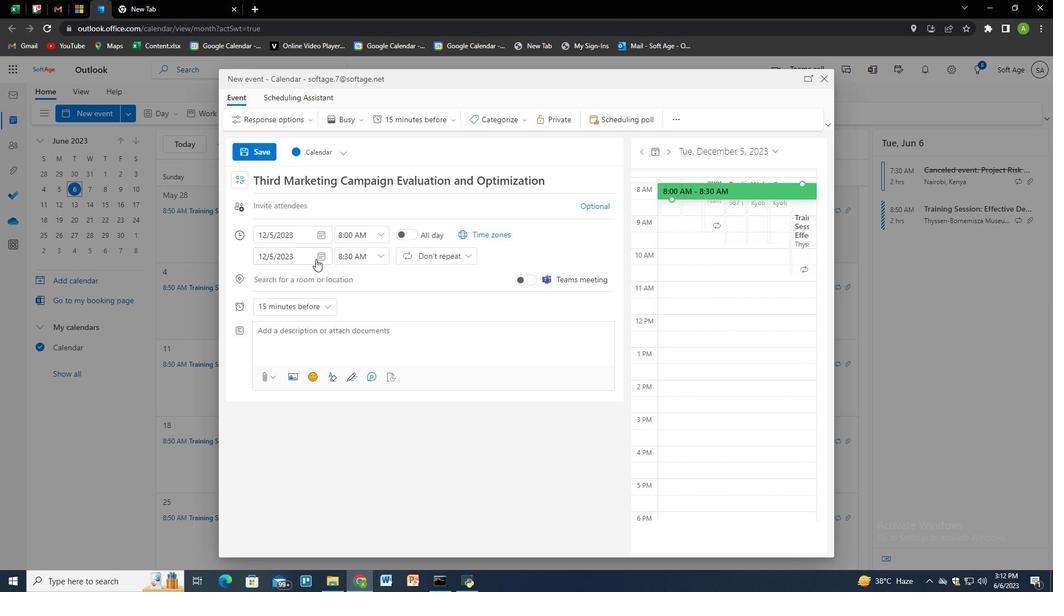 
Action: Mouse pressed left at (322, 259)
Screenshot: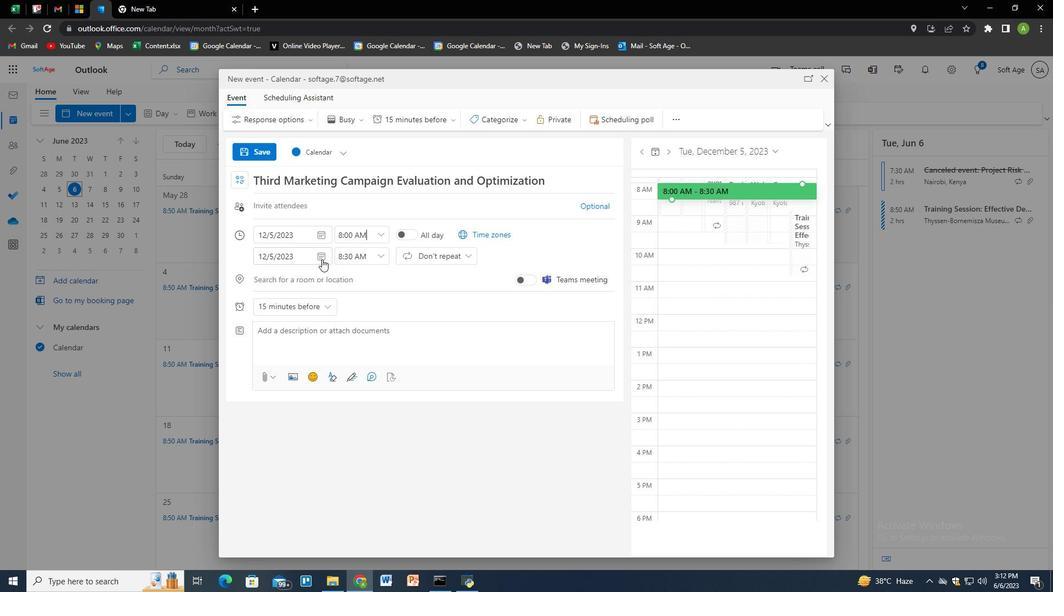 
Action: Mouse moved to (375, 260)
Screenshot: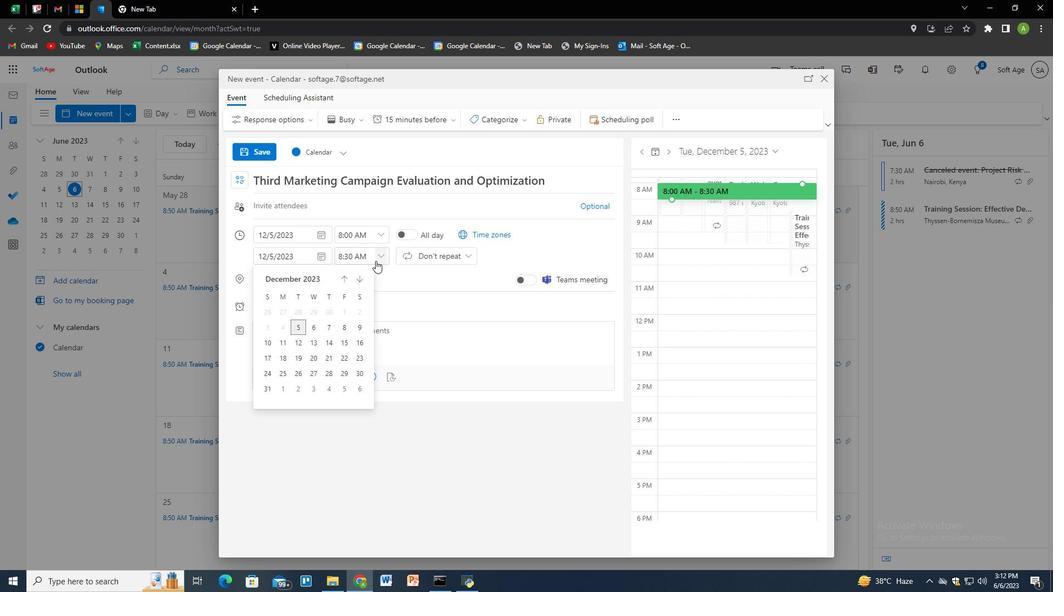 
Action: Mouse pressed left at (375, 260)
Screenshot: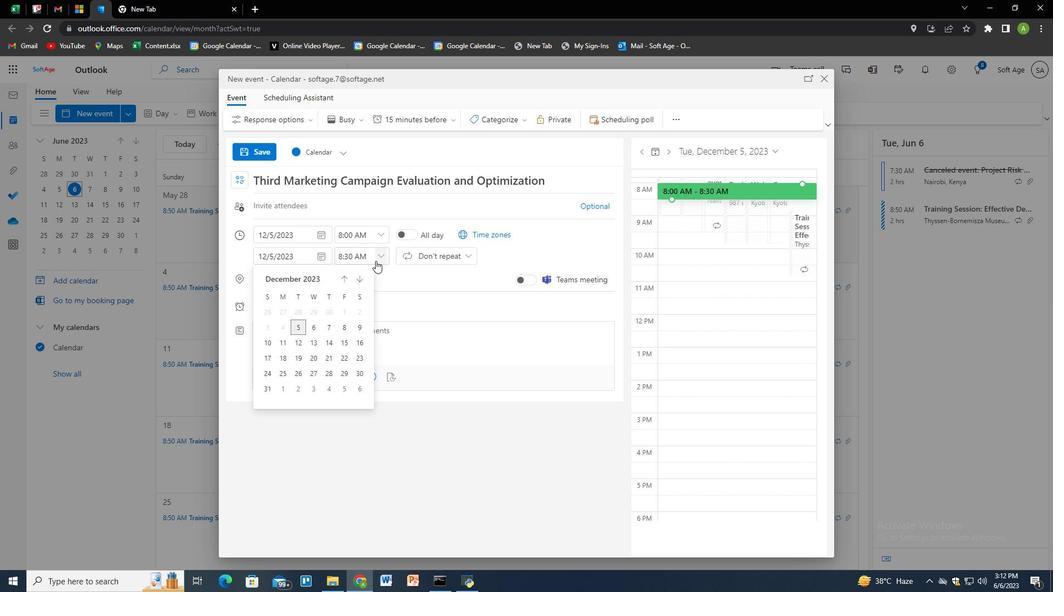 
Action: Mouse moved to (379, 329)
Screenshot: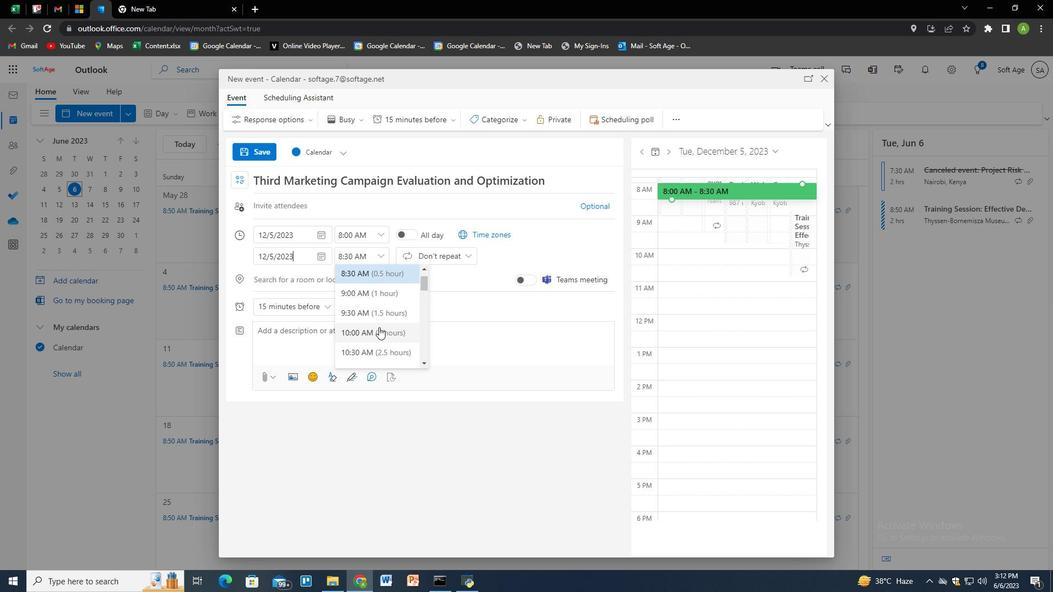 
Action: Mouse pressed left at (379, 329)
Screenshot: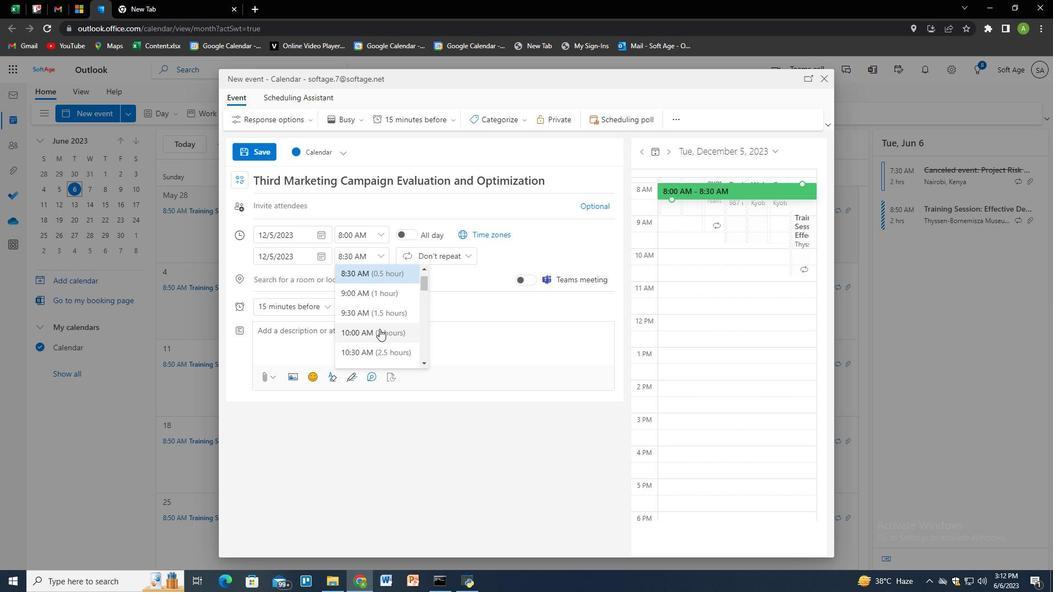 
Action: Mouse moved to (306, 333)
Screenshot: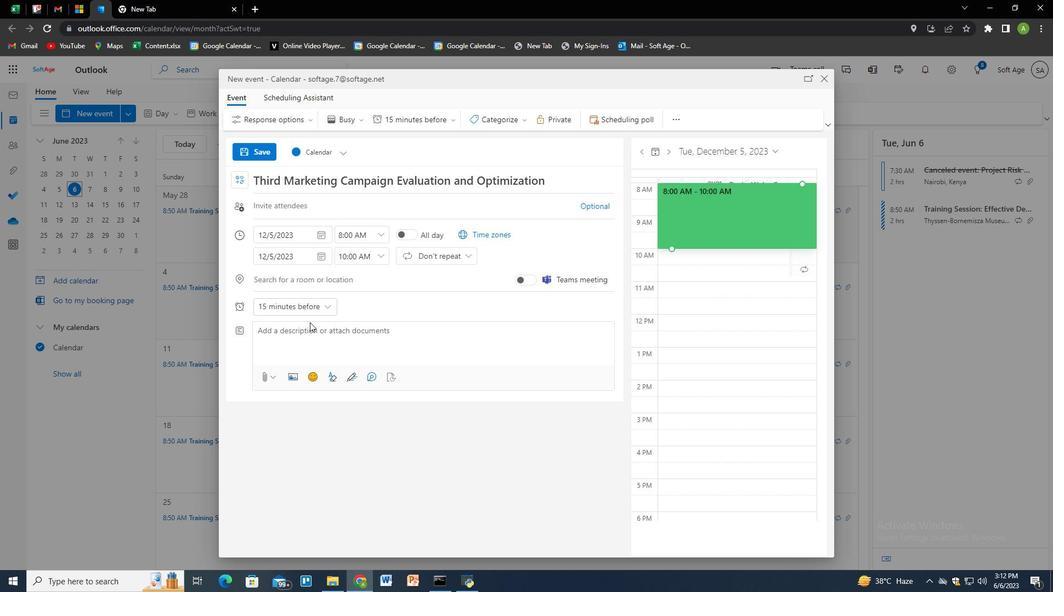 
Action: Mouse pressed left at (306, 333)
Screenshot: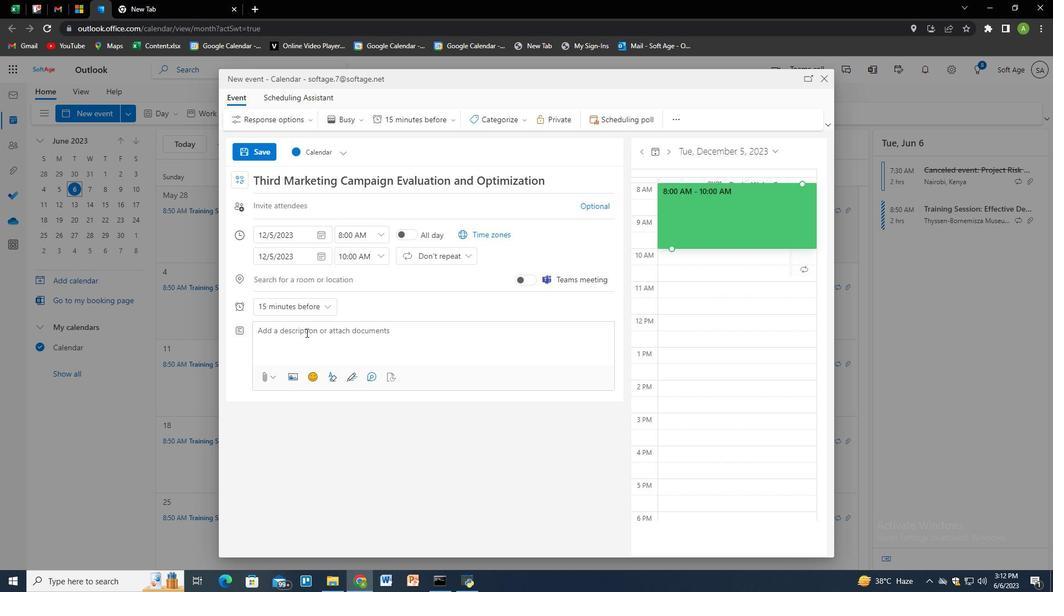 
Action: Key pressed <Key.caps_lock>T<Key.caps_lock>he<Key.space>interview<Key.space>with<Key.space><Key.caps_lock>A<Key.caps_lock>man<Key.space>is<Key.space>a<Key.space>structured<Key.space>and<Key.space>focused<Key.space>conversation<Key.space>aimed<Key.space>at<Key.space>assessing<Key.space>their<Key.space>qualifications,<Key.space>skills,<Key.space>and<Key.space>suitability<Key.space>for<Key.space>a<Key.space>specific<Key.space>job<Key.space>role<Key.space>or<Key.space>position<Key.space>within<Key.space>the<Key.space>organisations.<Key.space><Key.caps_lock>T<Key.caps_lock>he
Screenshot: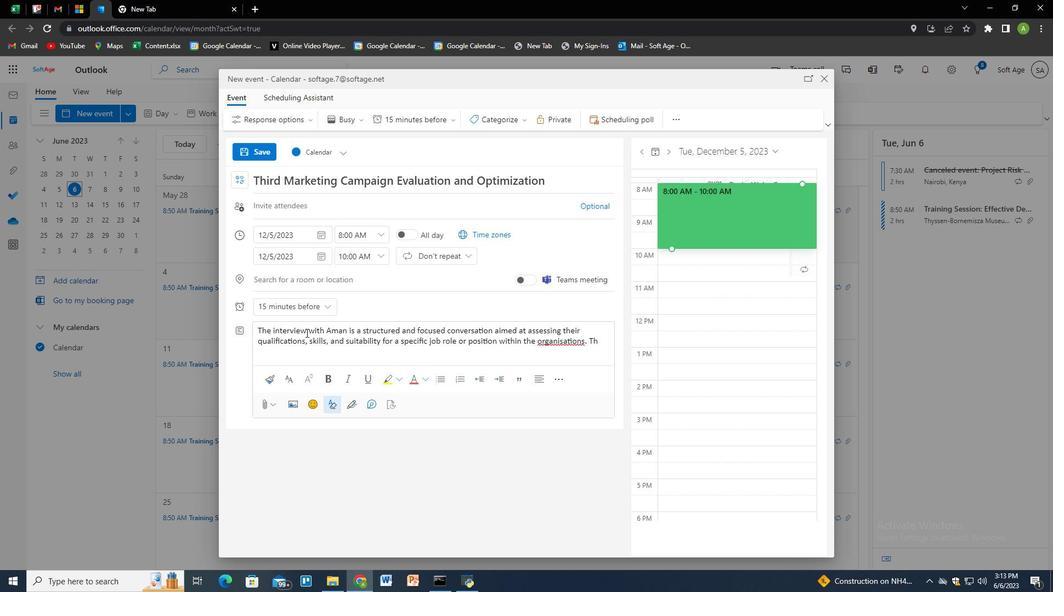 
Action: Mouse moved to (557, 347)
Screenshot: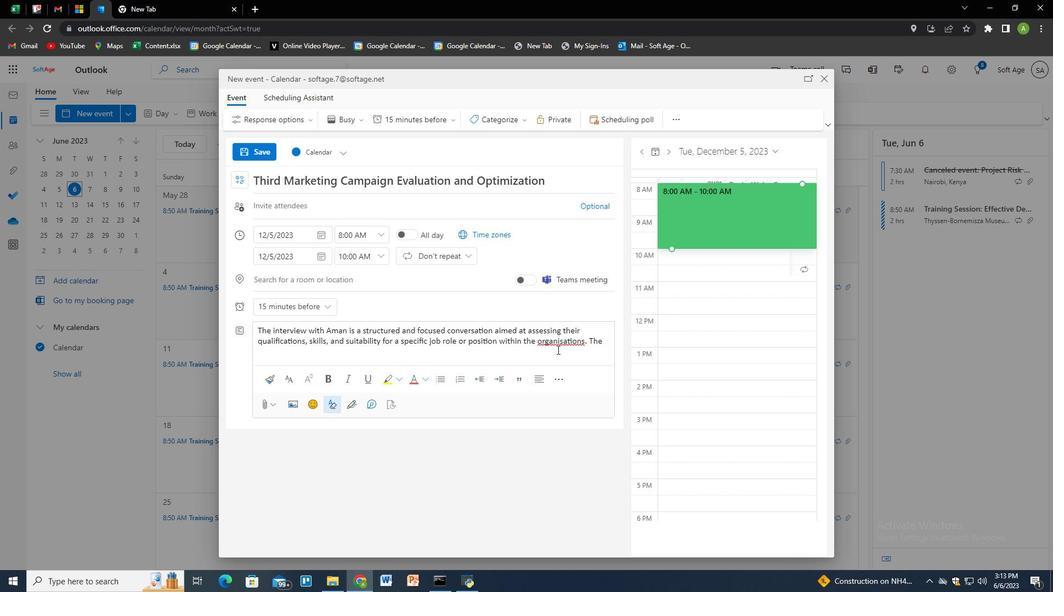 
Action: Mouse pressed left at (557, 347)
Screenshot: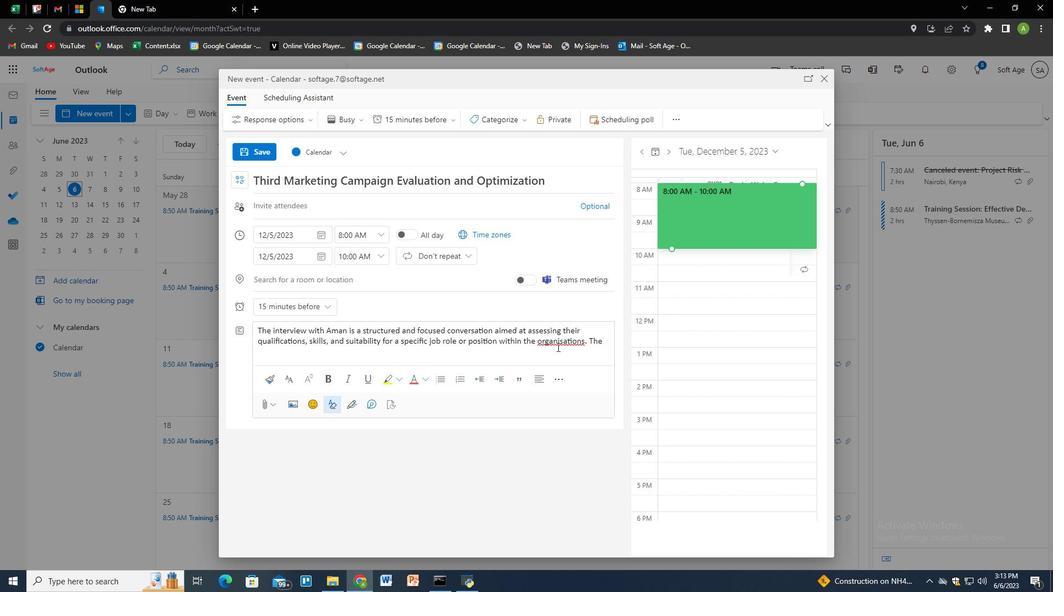 
Action: Mouse moved to (564, 341)
Screenshot: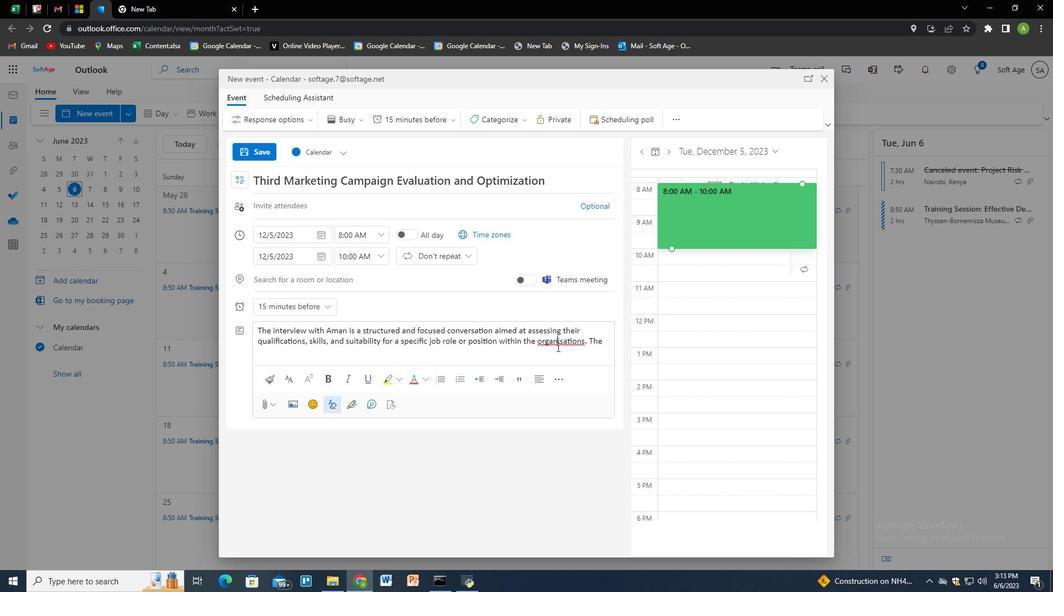 
Action: Mouse pressed right at (564, 341)
Screenshot: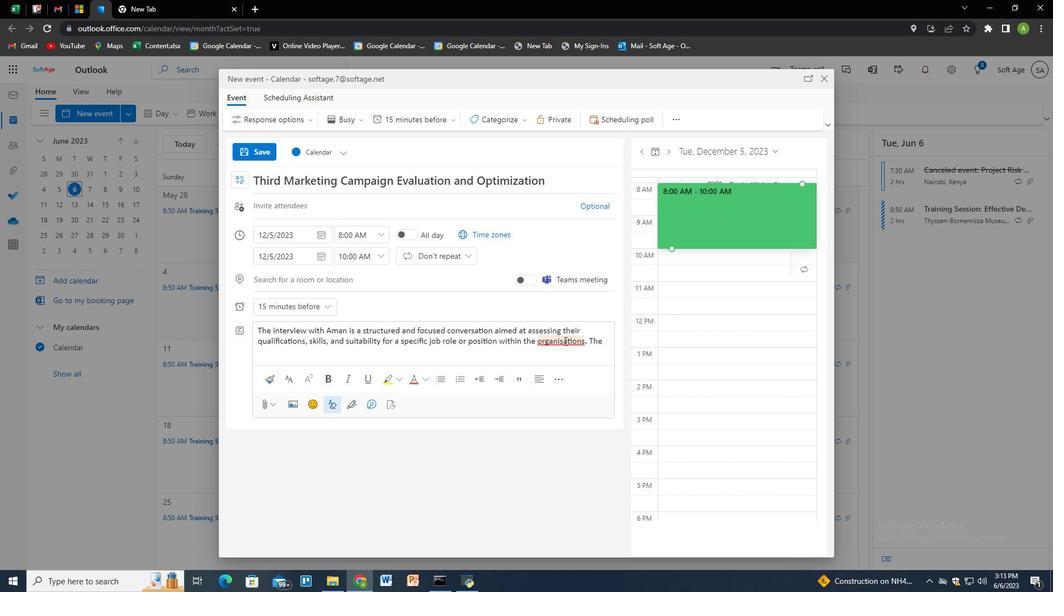 
Action: Mouse moved to (555, 344)
Screenshot: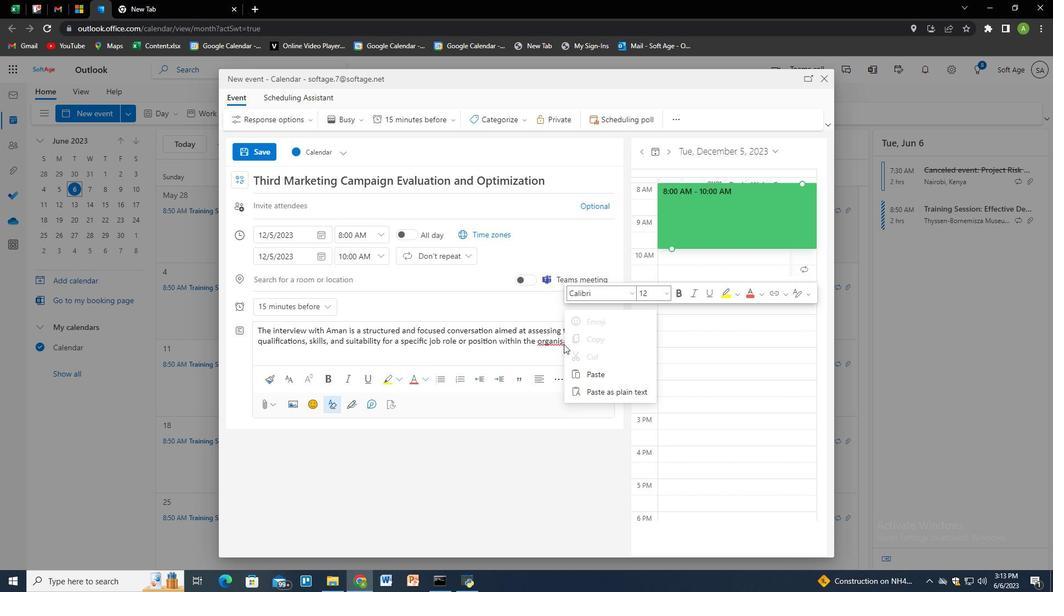 
Action: Mouse pressed left at (555, 344)
Screenshot: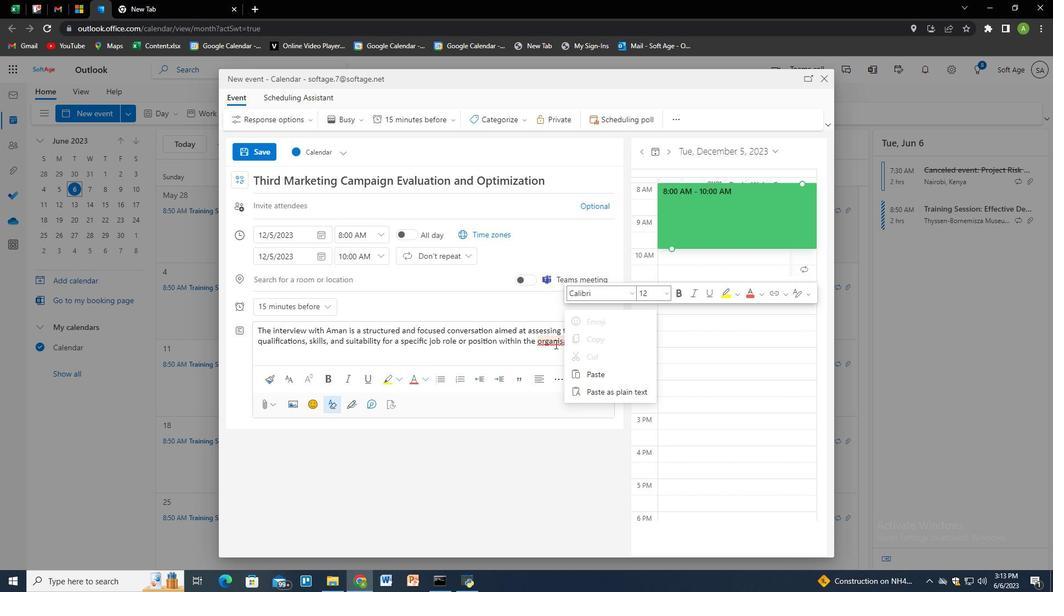 
Action: Mouse moved to (559, 344)
Screenshot: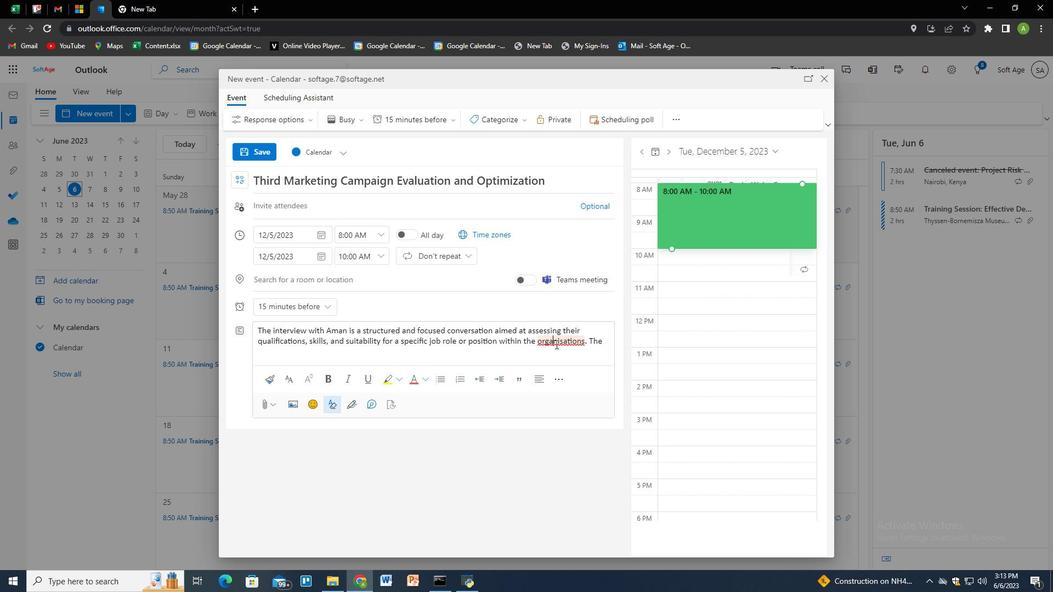 
Action: Mouse pressed left at (559, 344)
Screenshot: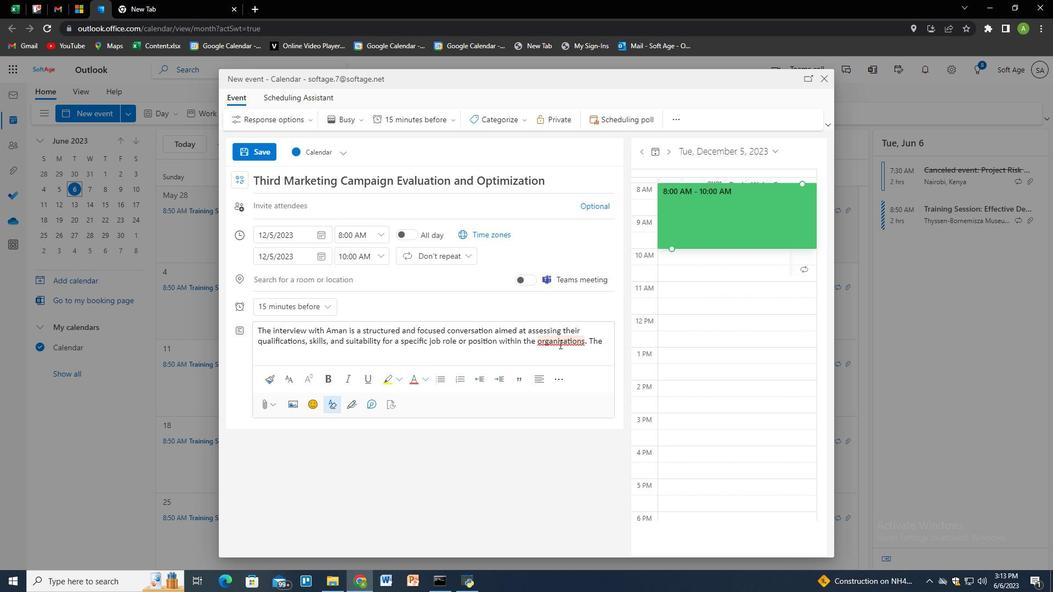 
Action: Mouse moved to (512, 375)
Screenshot: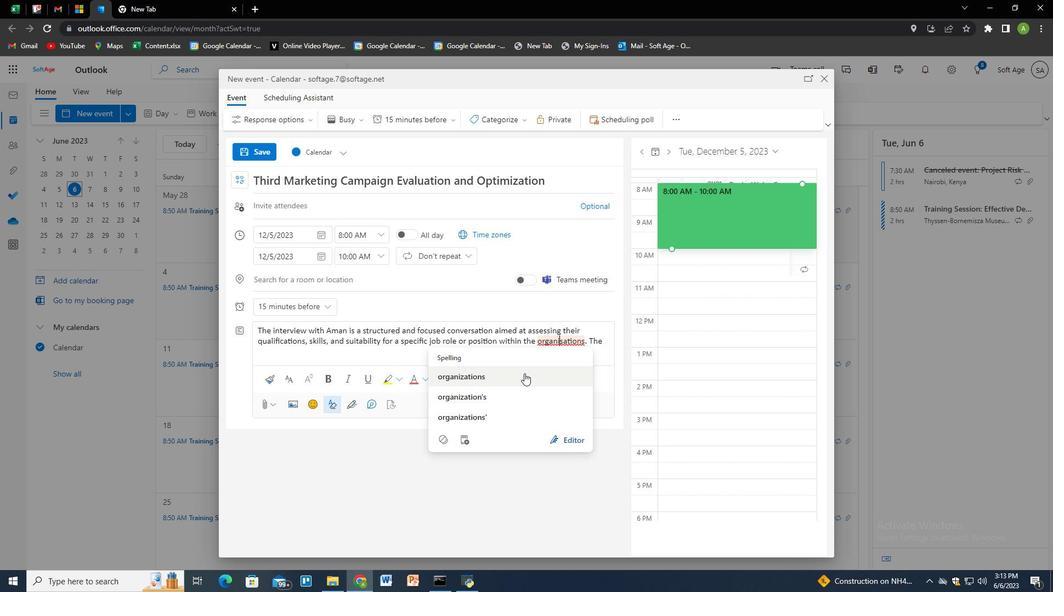 
Action: Mouse pressed left at (512, 375)
Screenshot: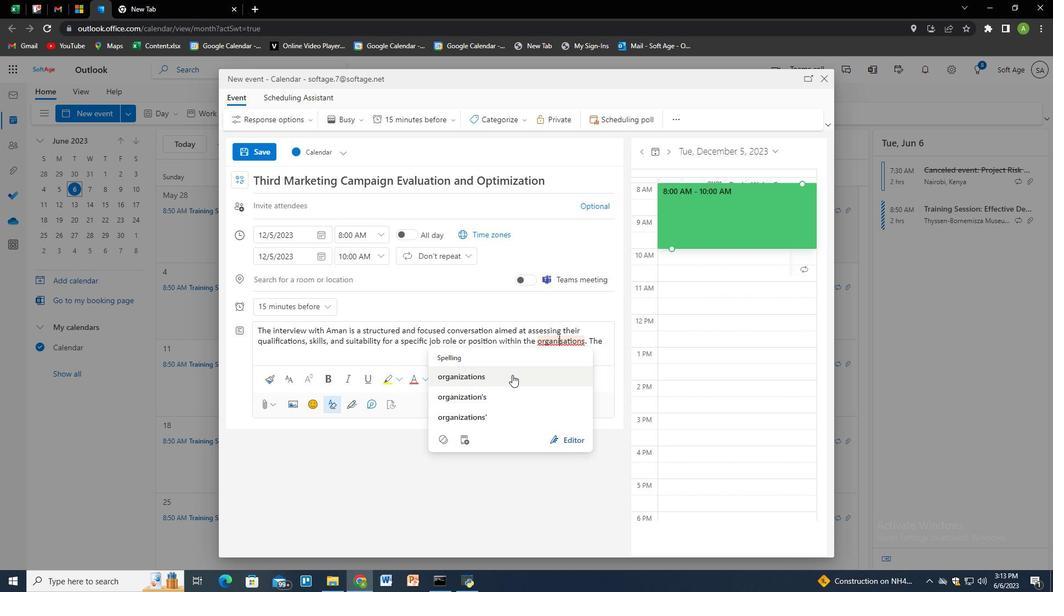 
Action: Mouse moved to (600, 342)
Screenshot: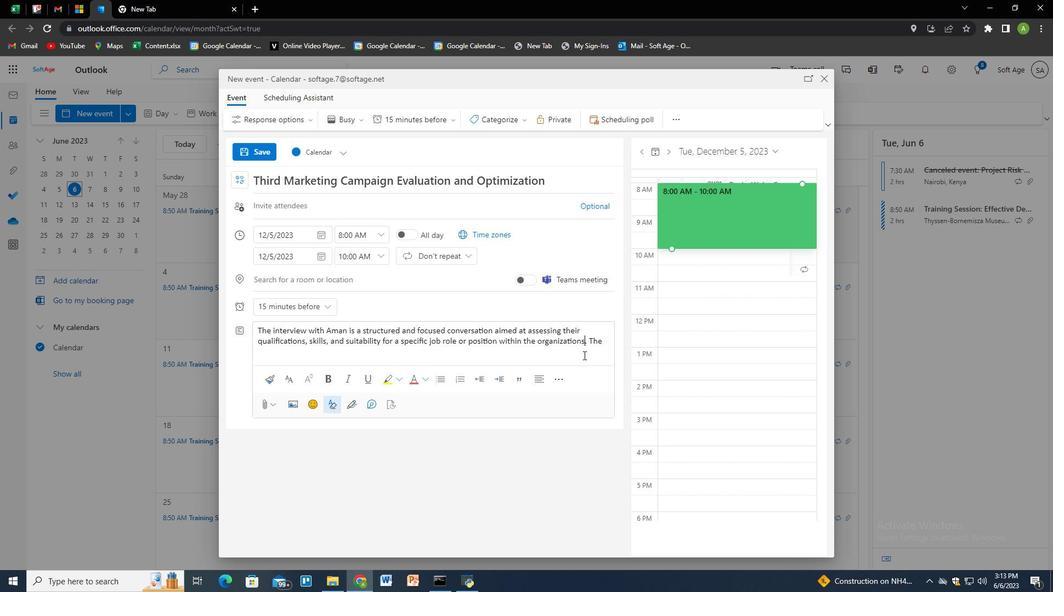 
Action: Mouse pressed left at (600, 342)
Screenshot: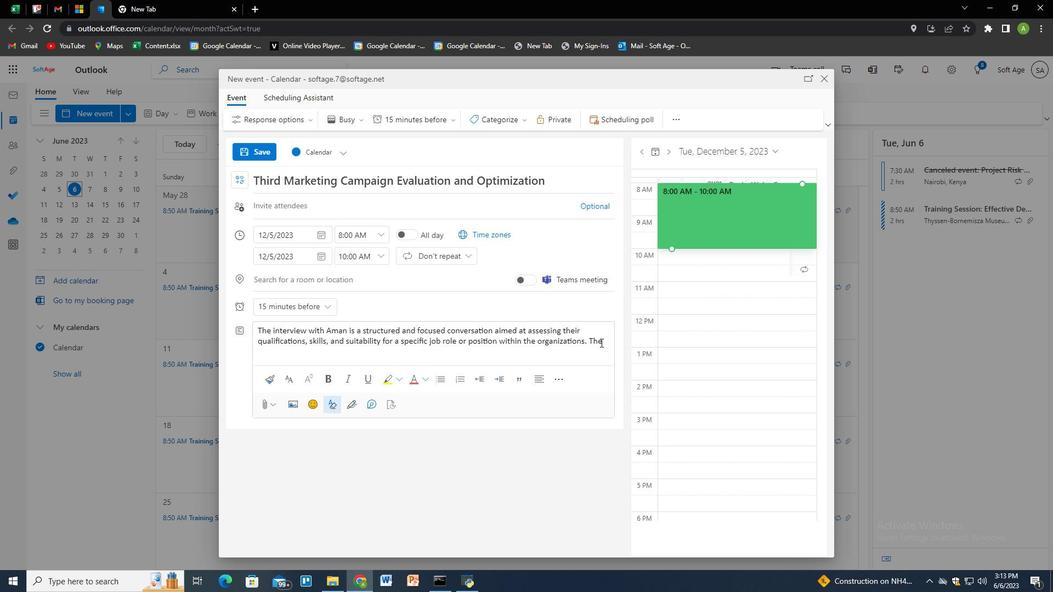
Action: Mouse moved to (586, 341)
Screenshot: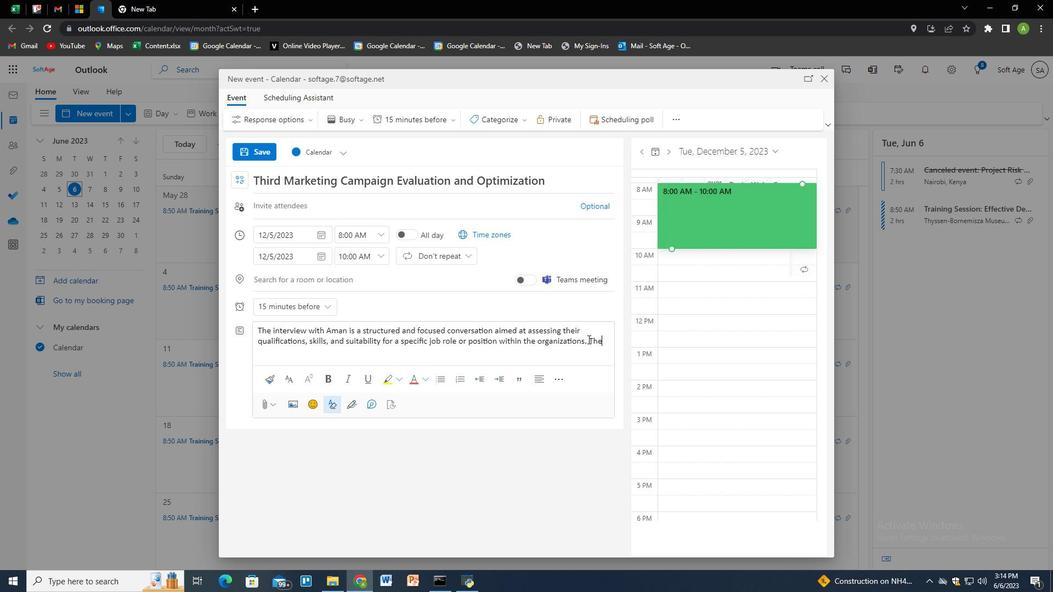
Action: Mouse pressed left at (586, 341)
Screenshot: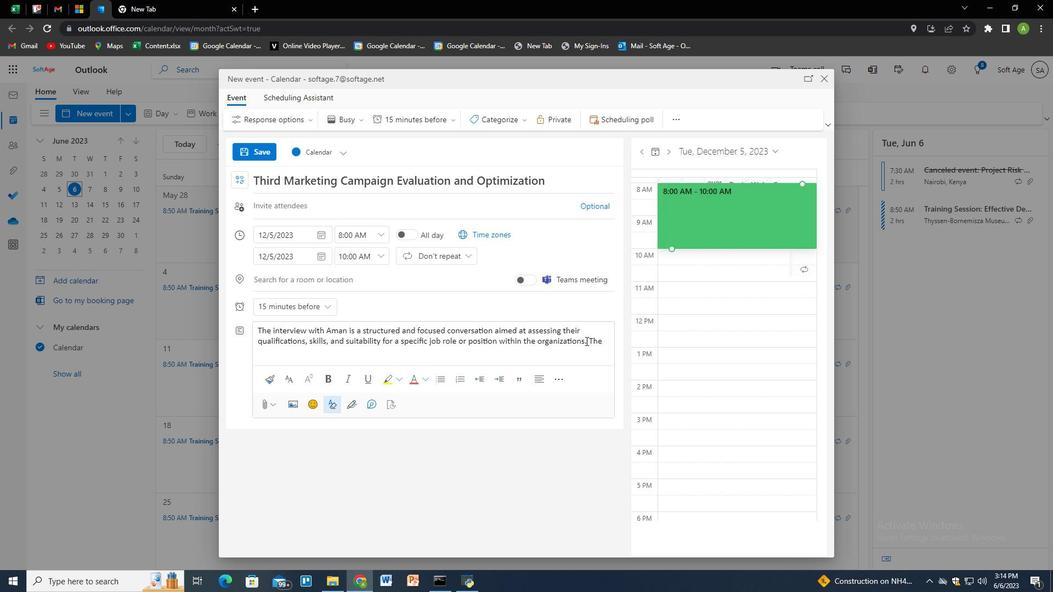 
Action: Mouse moved to (626, 340)
Screenshot: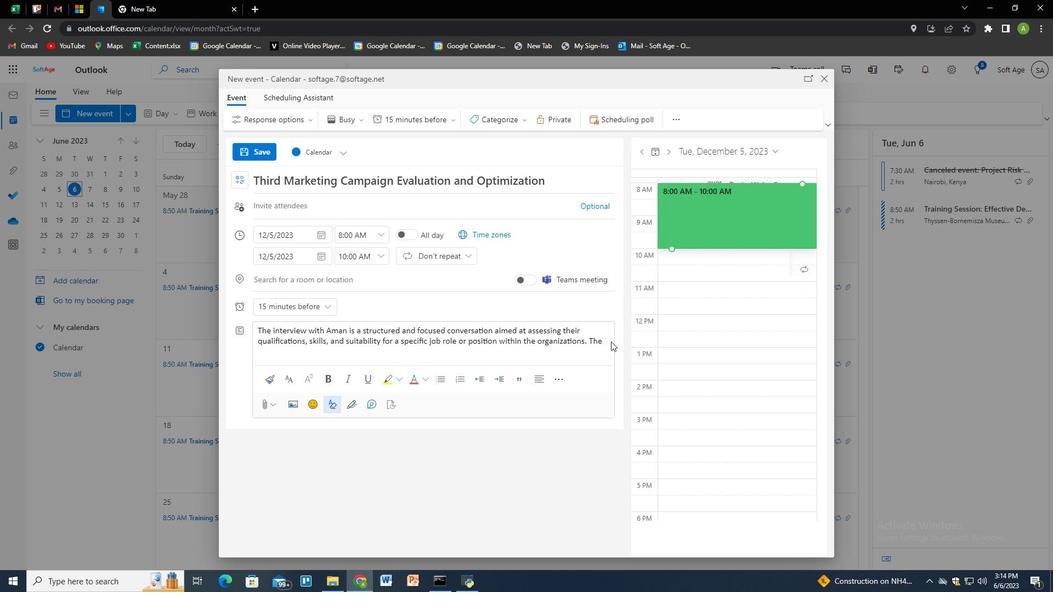 
Action: Key pressed <Key.backspace>
Screenshot: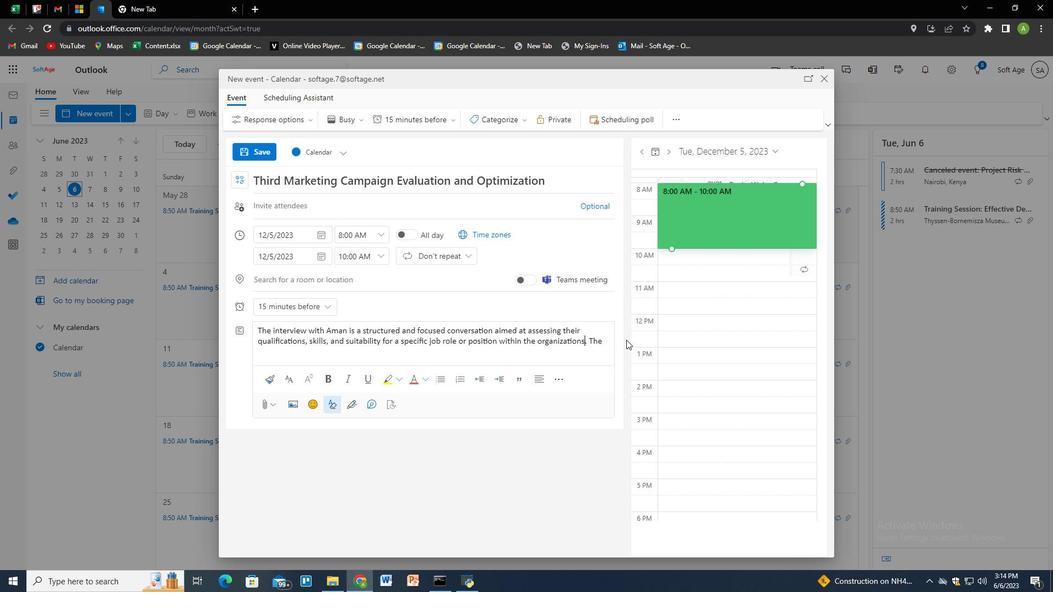 
Action: Mouse moved to (602, 341)
Screenshot: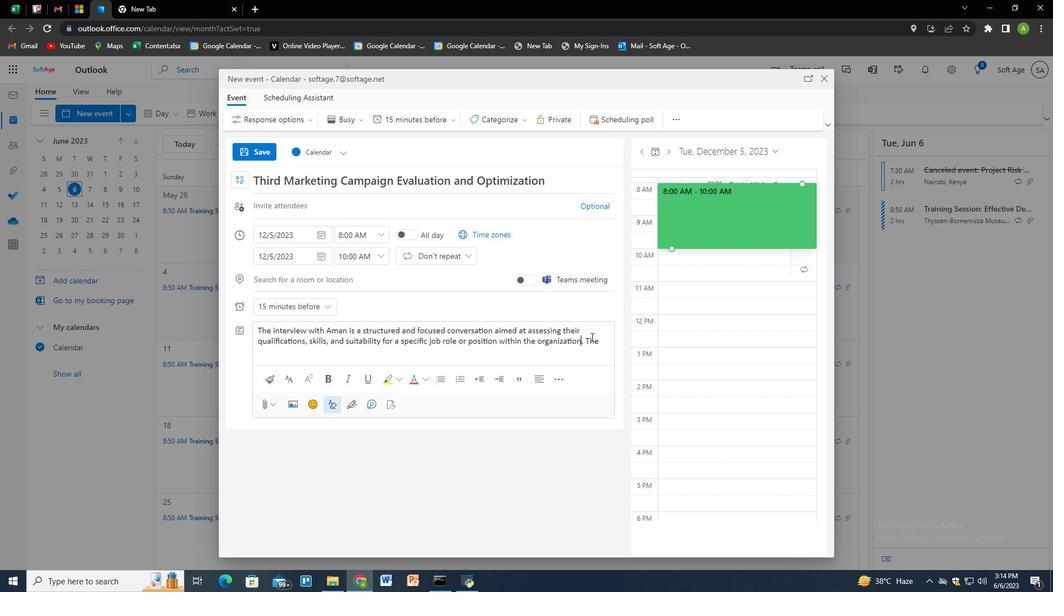 
Action: Mouse pressed left at (602, 341)
Screenshot: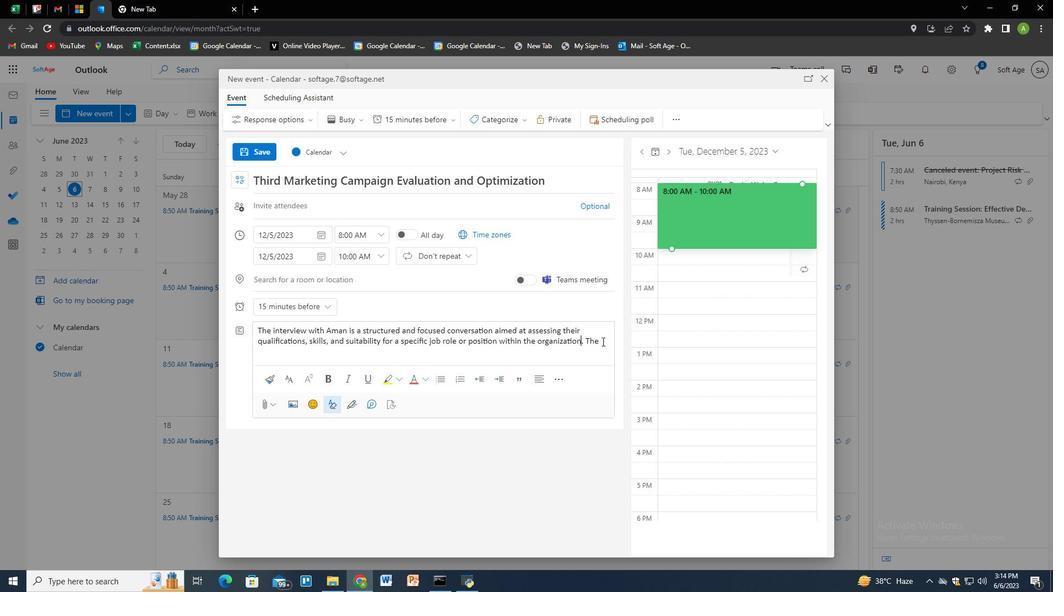 
Action: Key pressed <Key.space>interview<Key.space>provides<Key.space>an<Key.space>opportunity<Key.space>for<Key.space>the<Key.space>hiring<Key.space>team<Key.space>to<Key.space>gather<Key.space>valuable<Key.space>information<Key.space>about<Key.space>the<Key.space>candidate's<Key.space>experience,<Key.space>abilities,<Key.space>and<Key.space>potential<Key.space>cultural<Key.space>fit.
Screenshot: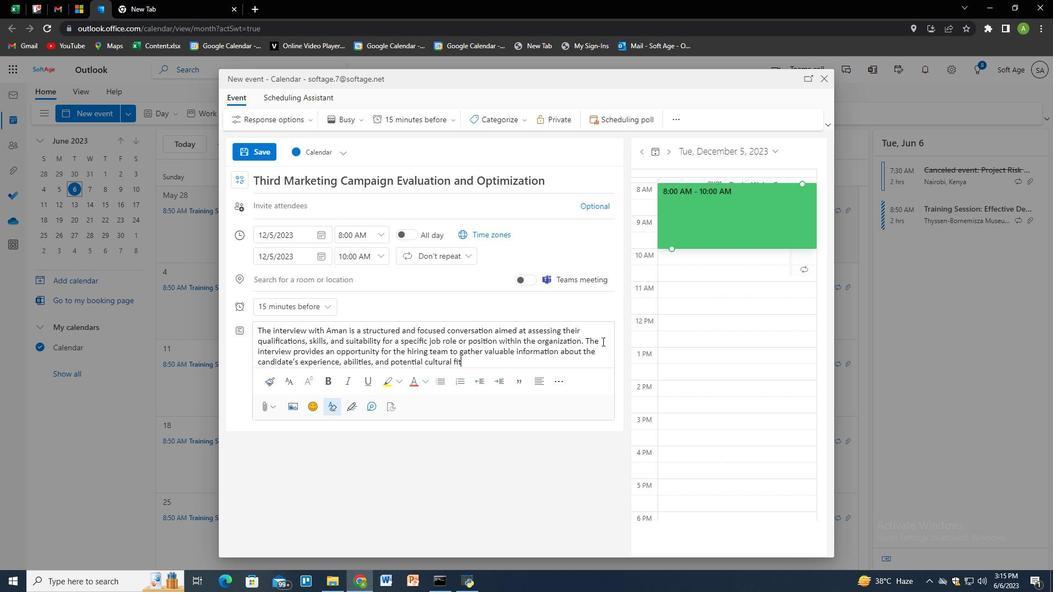 
Action: Mouse moved to (519, 125)
Screenshot: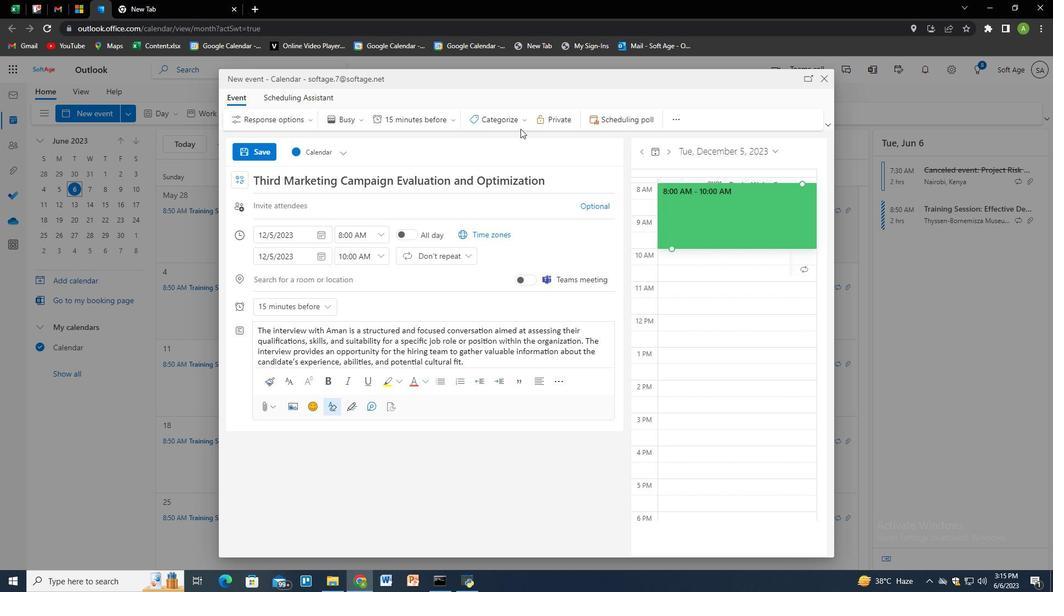 
Action: Mouse pressed left at (519, 125)
Screenshot: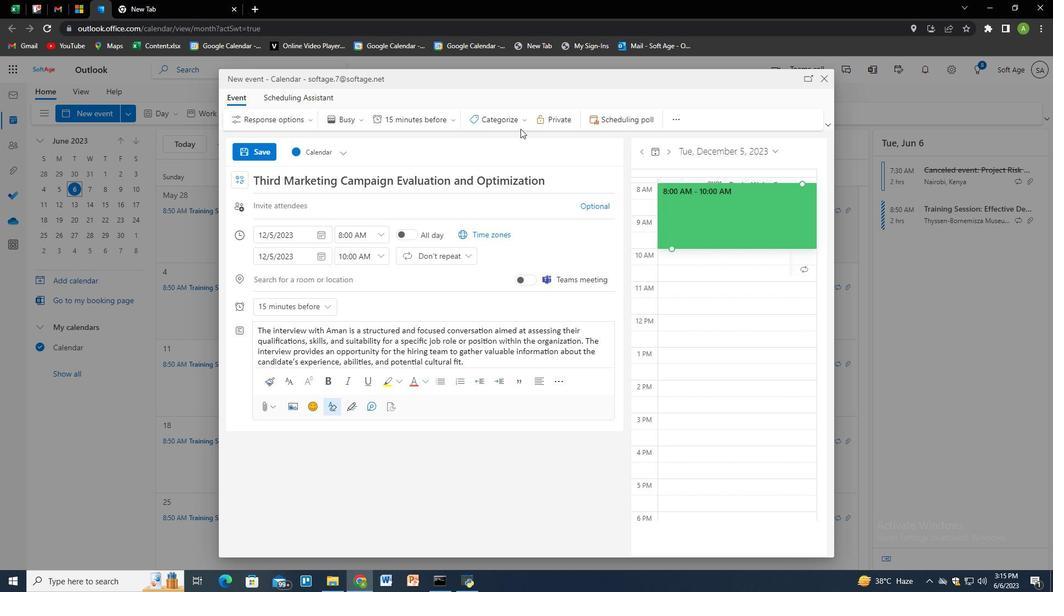 
Action: Mouse moved to (502, 180)
Screenshot: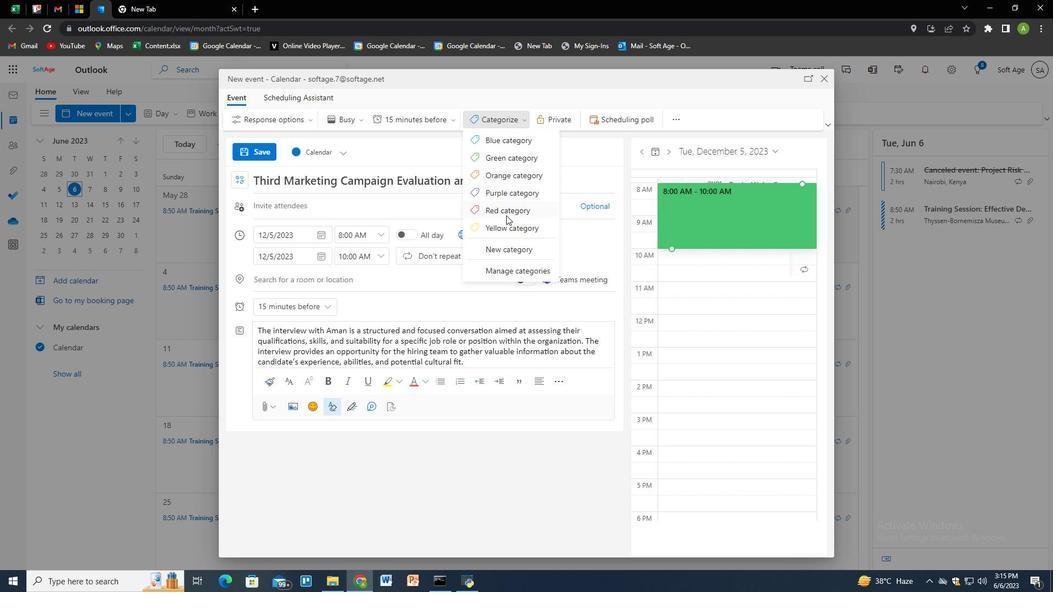
Action: Mouse pressed left at (502, 180)
Screenshot: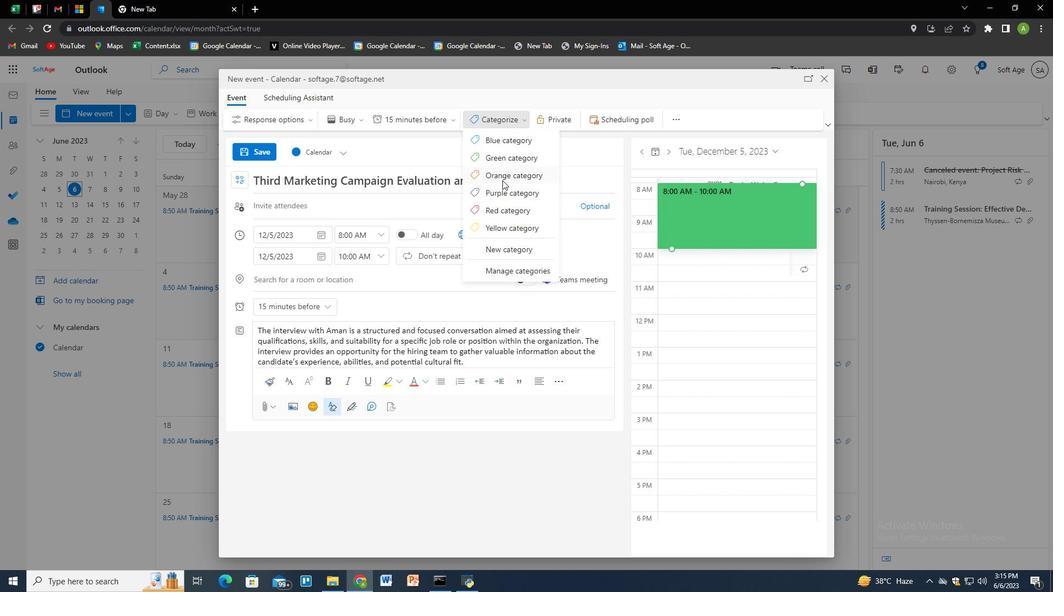 
Action: Mouse moved to (333, 205)
Screenshot: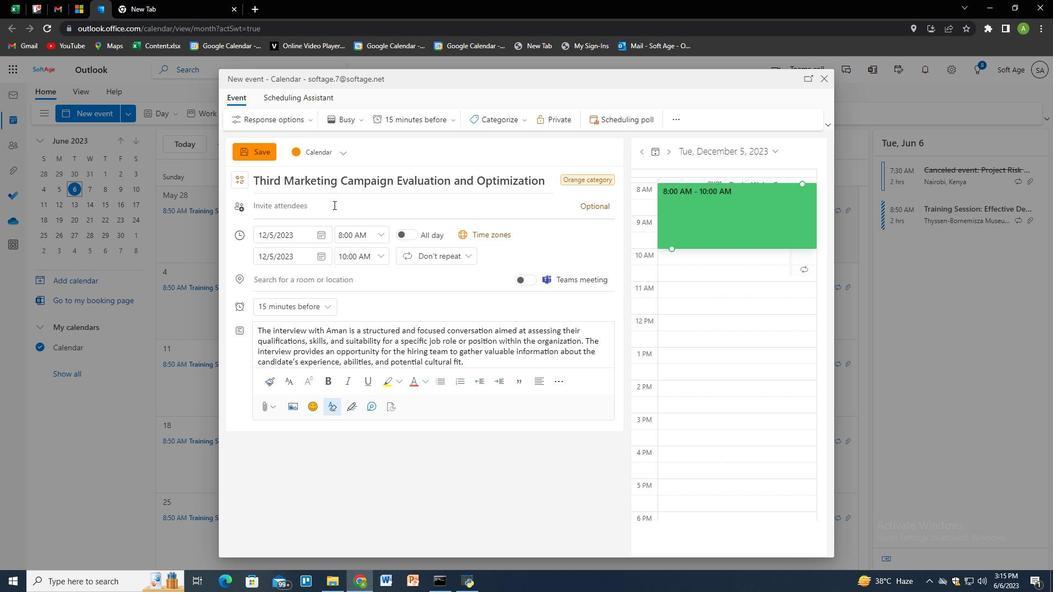 
Action: Mouse pressed left at (333, 205)
Screenshot: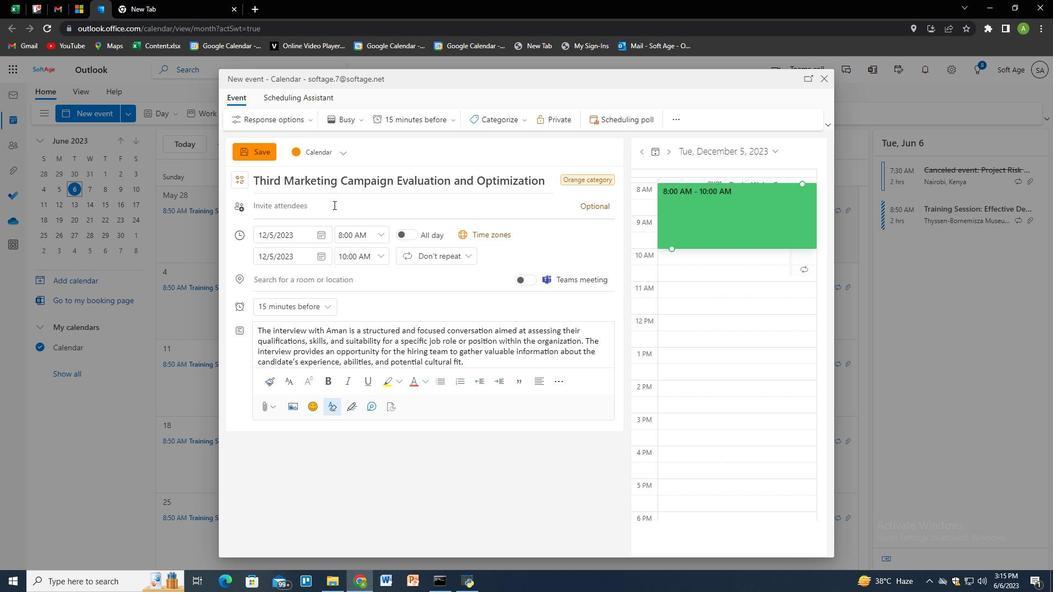 
Action: Key pressed <Key.caps_lock>S<Key.caps_lock>oftah<Key.backspace>ge.2<Key.shift>@softg<Key.backspace>age.net<Key.enter>softage.3<Key.shift>@softage.net<Key.enter>
Screenshot: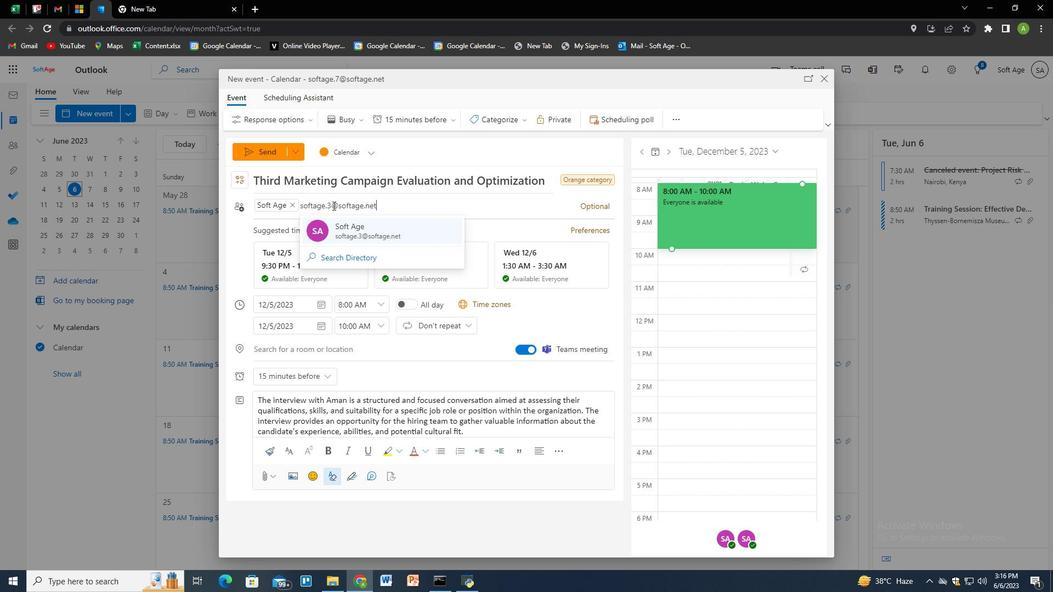 
Action: Mouse moved to (449, 125)
Screenshot: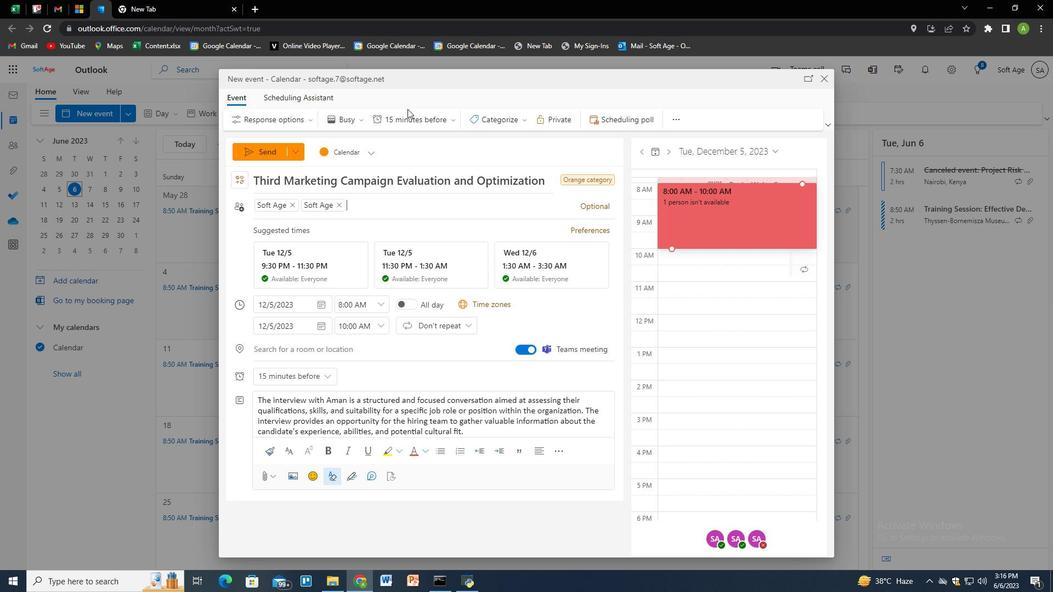 
Action: Mouse pressed left at (449, 125)
Screenshot: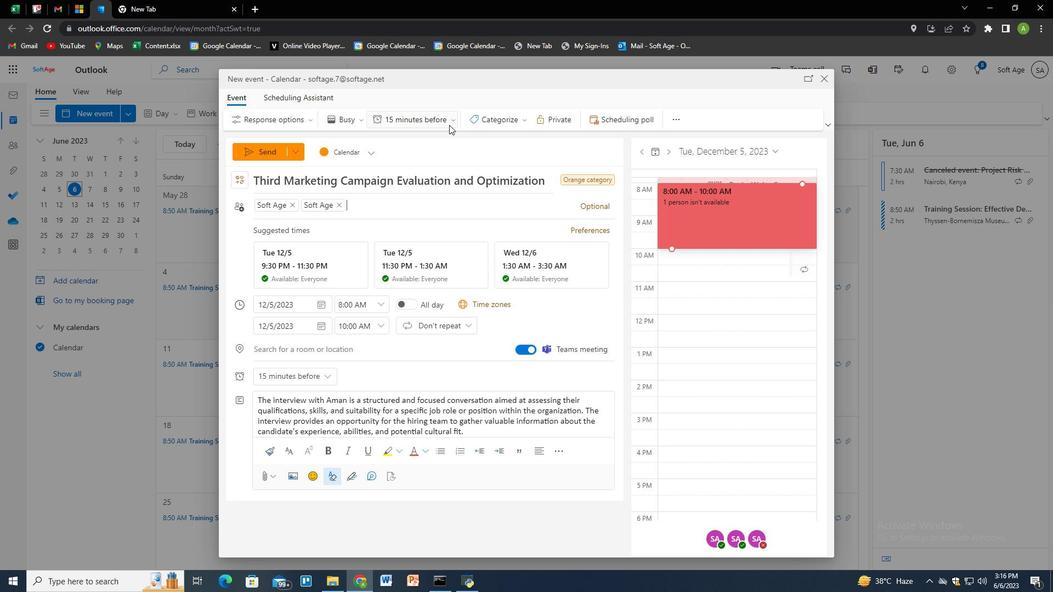 
Action: Mouse moved to (436, 161)
Screenshot: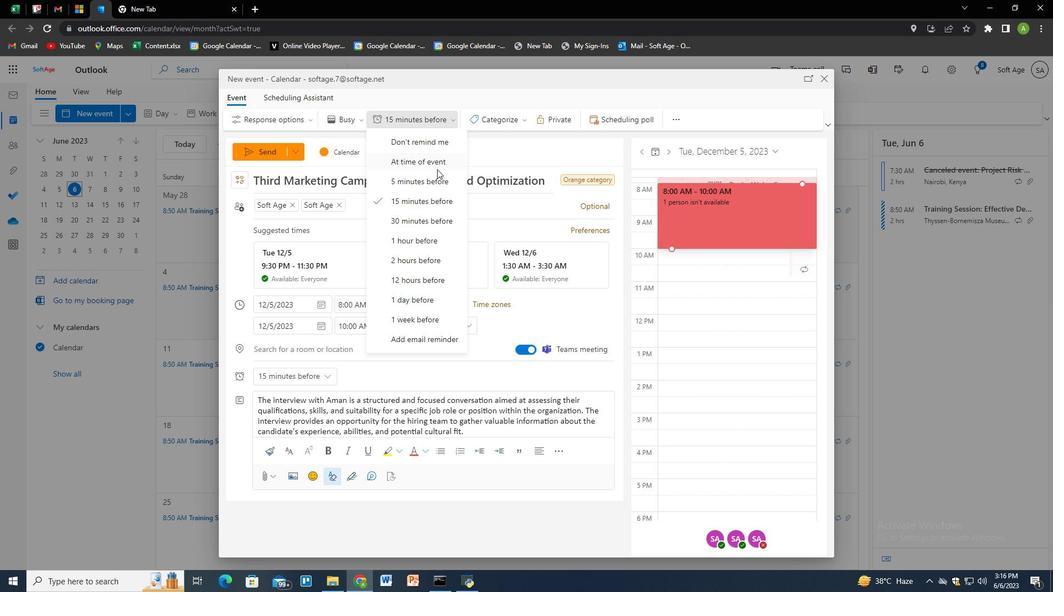 
Action: Mouse pressed left at (436, 161)
Screenshot: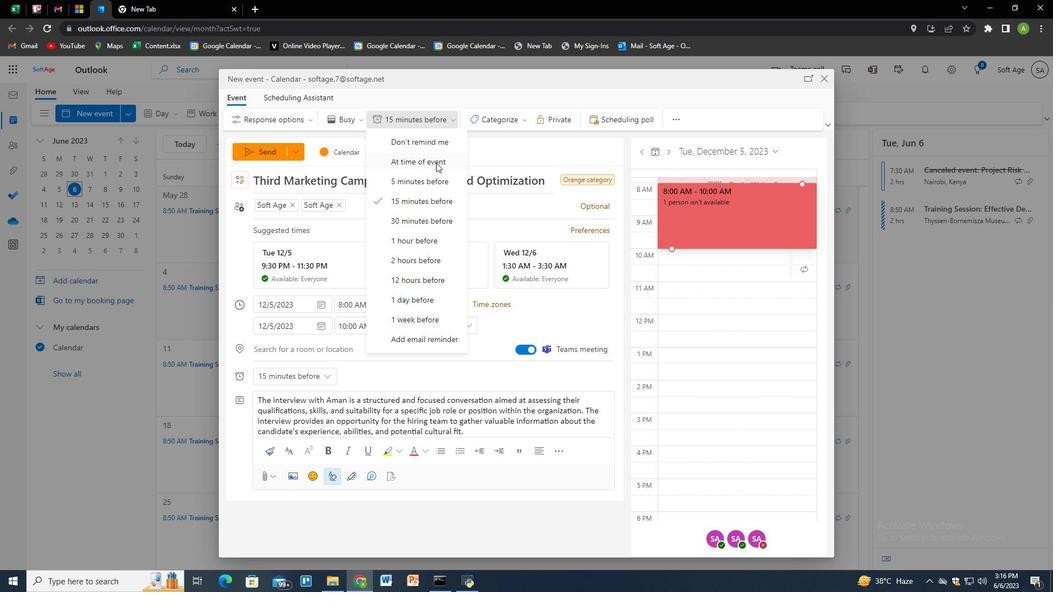 
Action: Mouse moved to (262, 154)
Screenshot: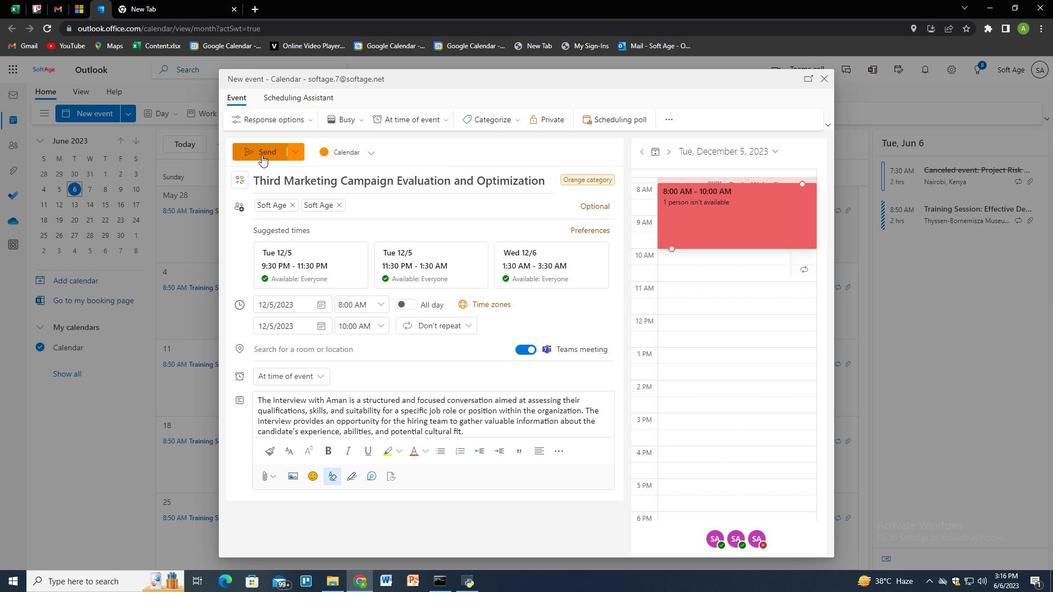 
Action: Mouse pressed left at (262, 154)
Screenshot: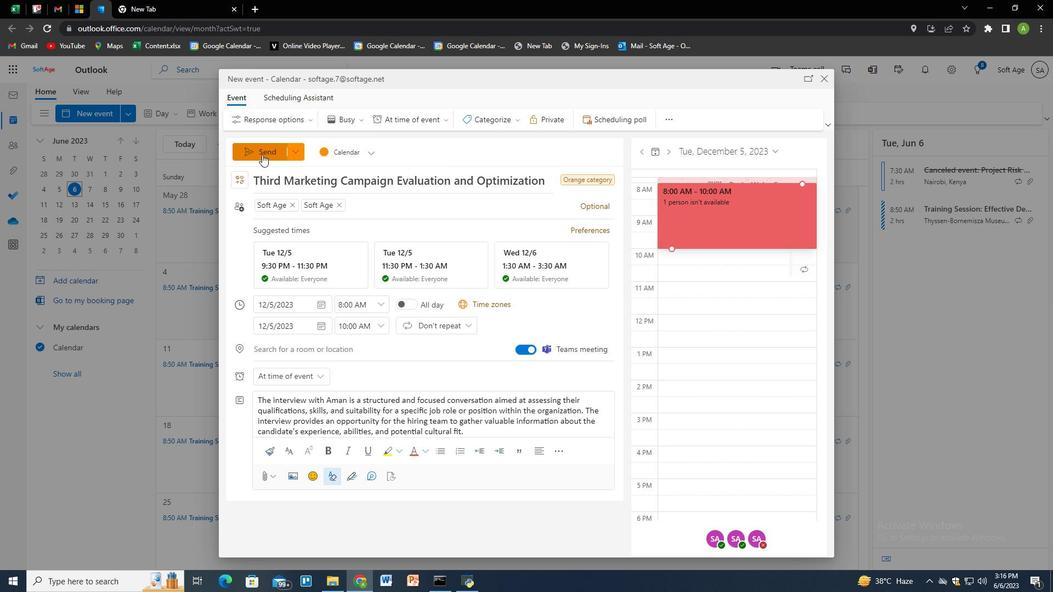 
Action: Mouse moved to (265, 190)
Screenshot: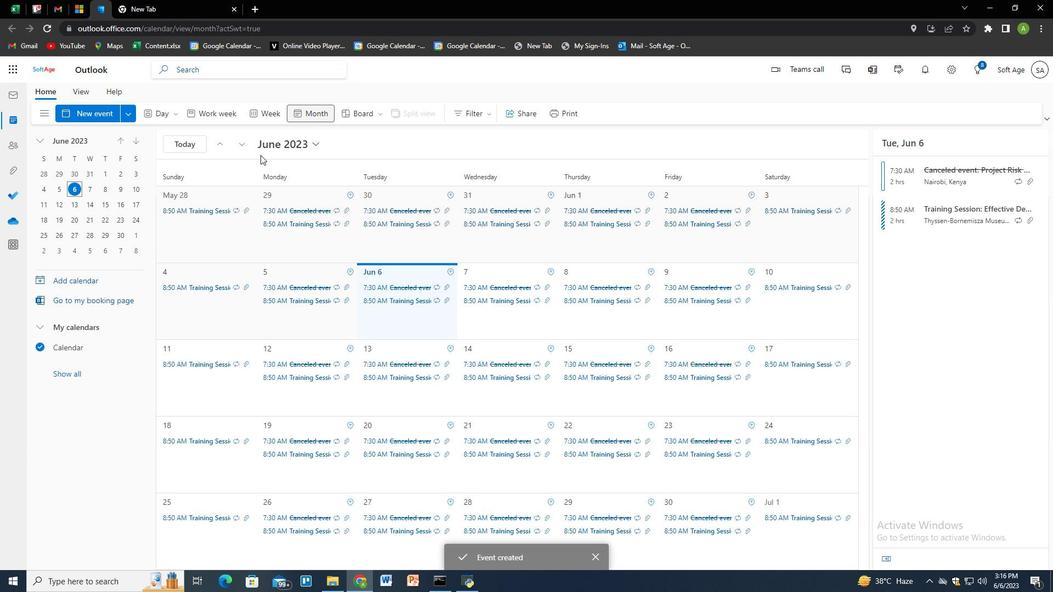 
